 Task: Select separate in the untracked change.
Action: Mouse moved to (12, 656)
Screenshot: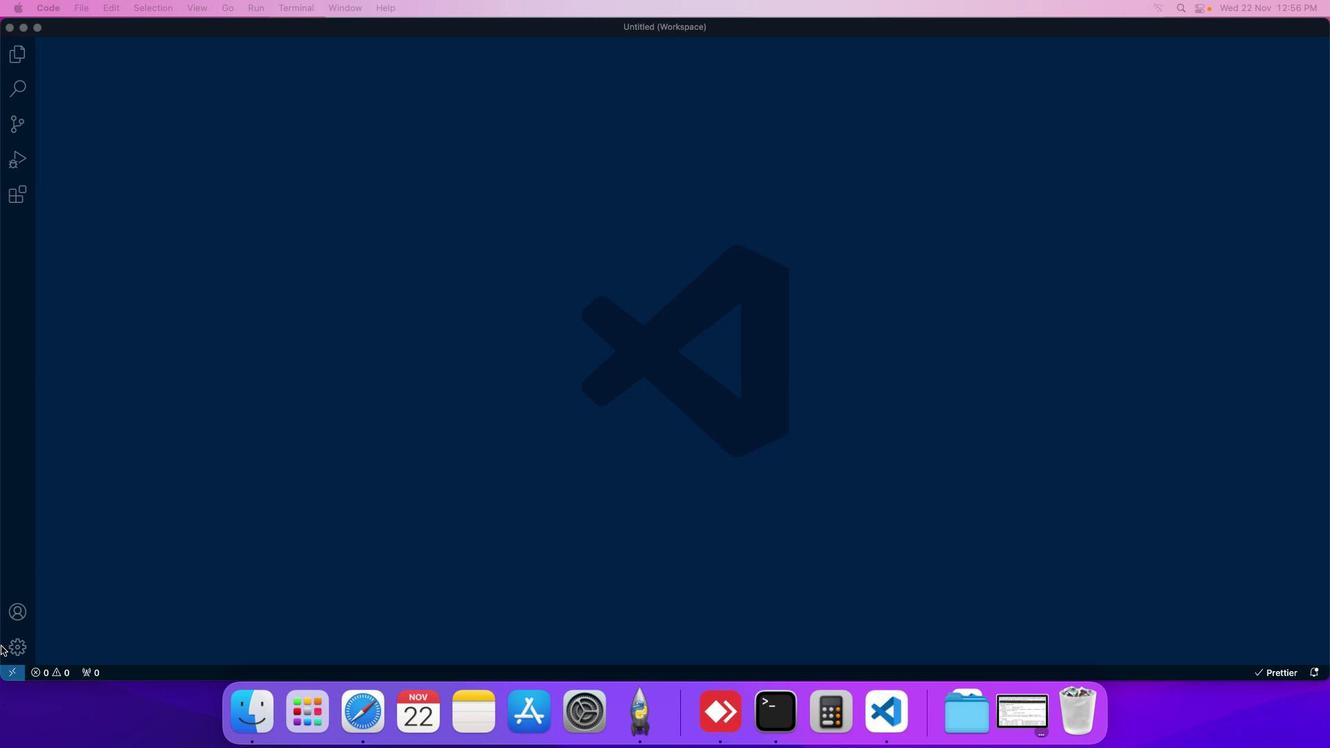 
Action: Mouse pressed left at (12, 656)
Screenshot: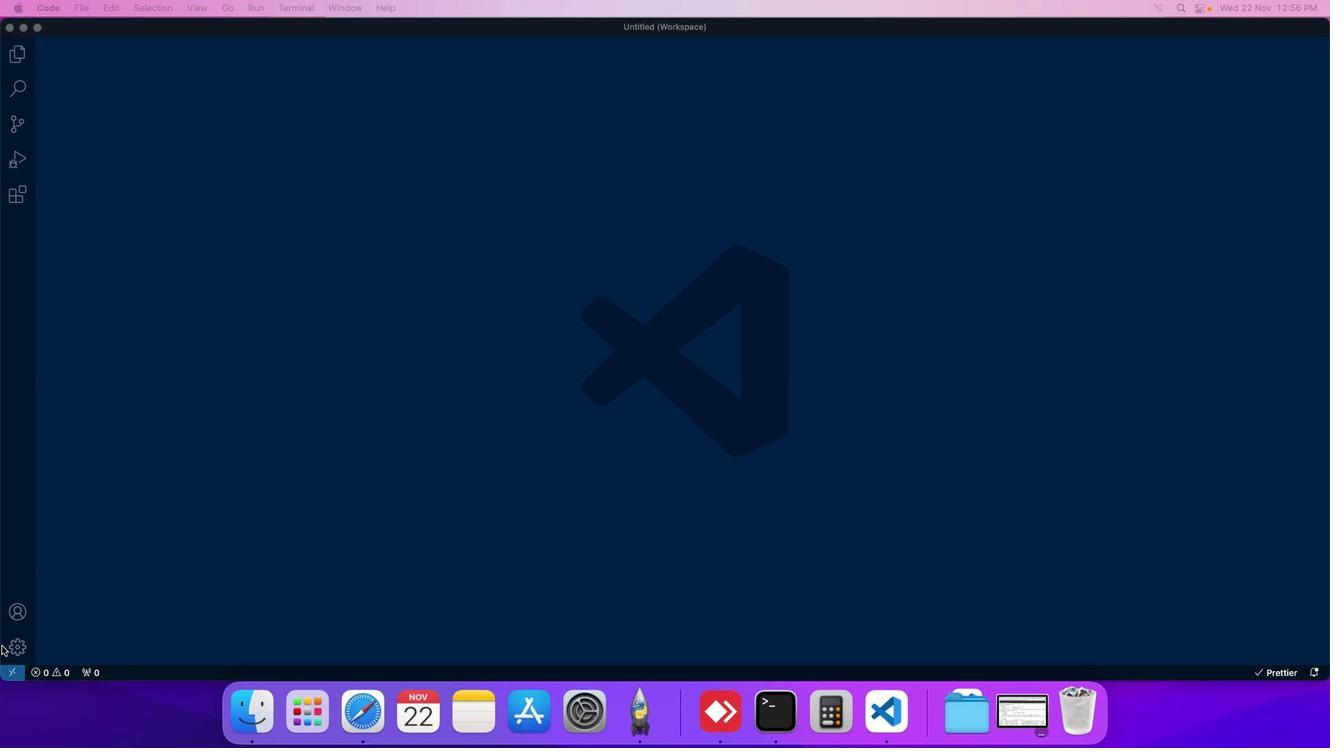 
Action: Mouse moved to (83, 558)
Screenshot: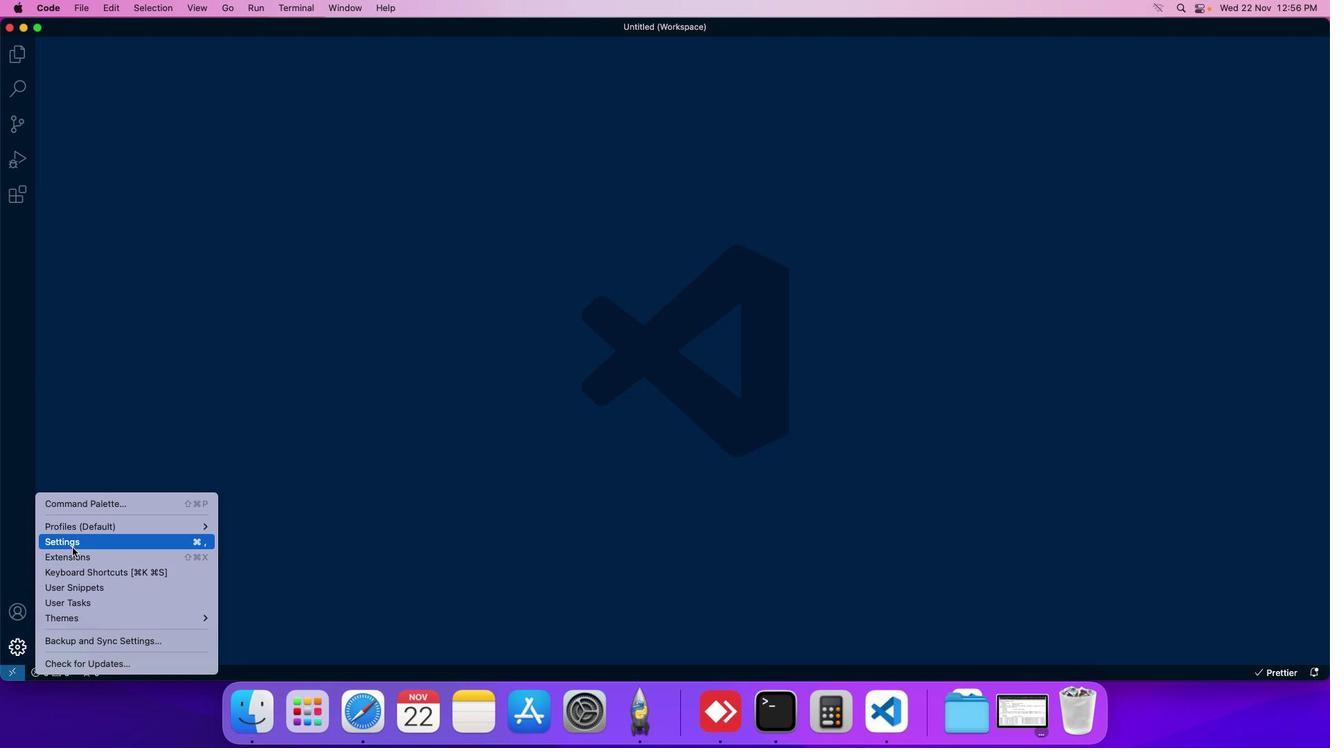 
Action: Mouse pressed left at (83, 558)
Screenshot: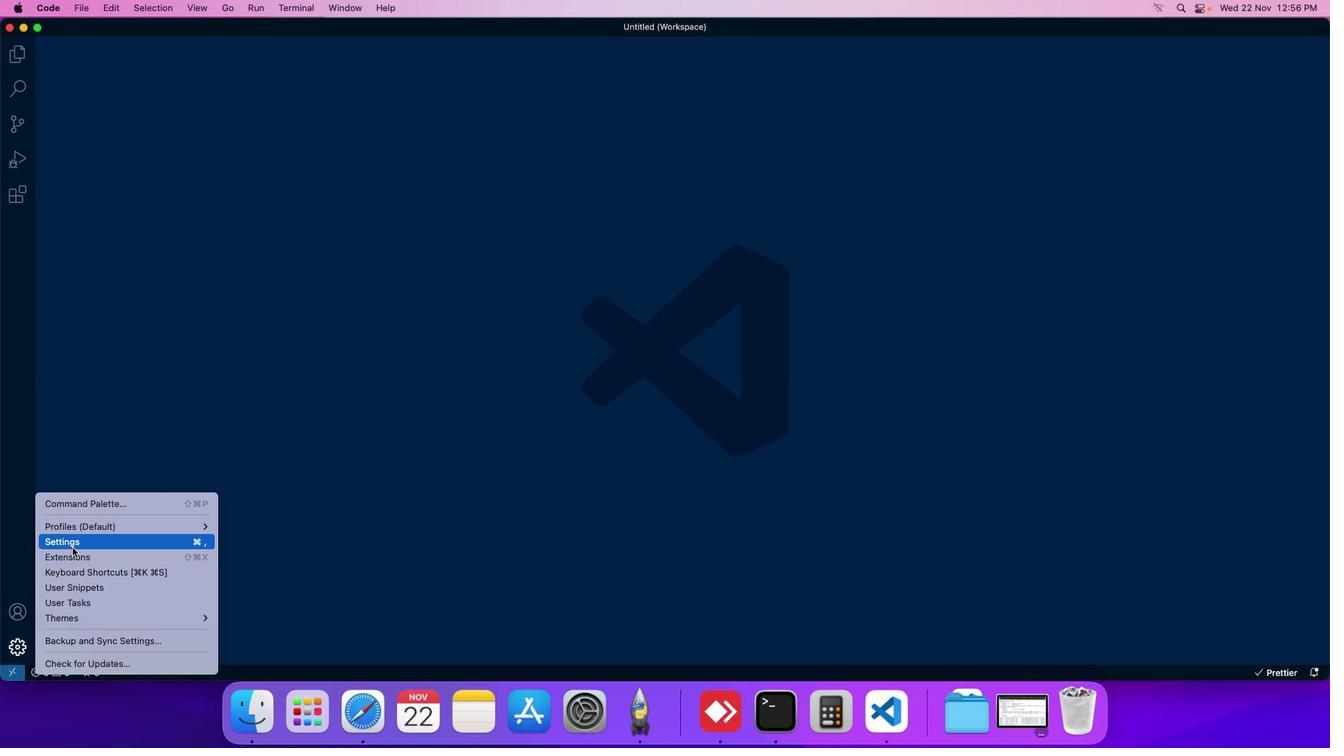 
Action: Mouse moved to (335, 126)
Screenshot: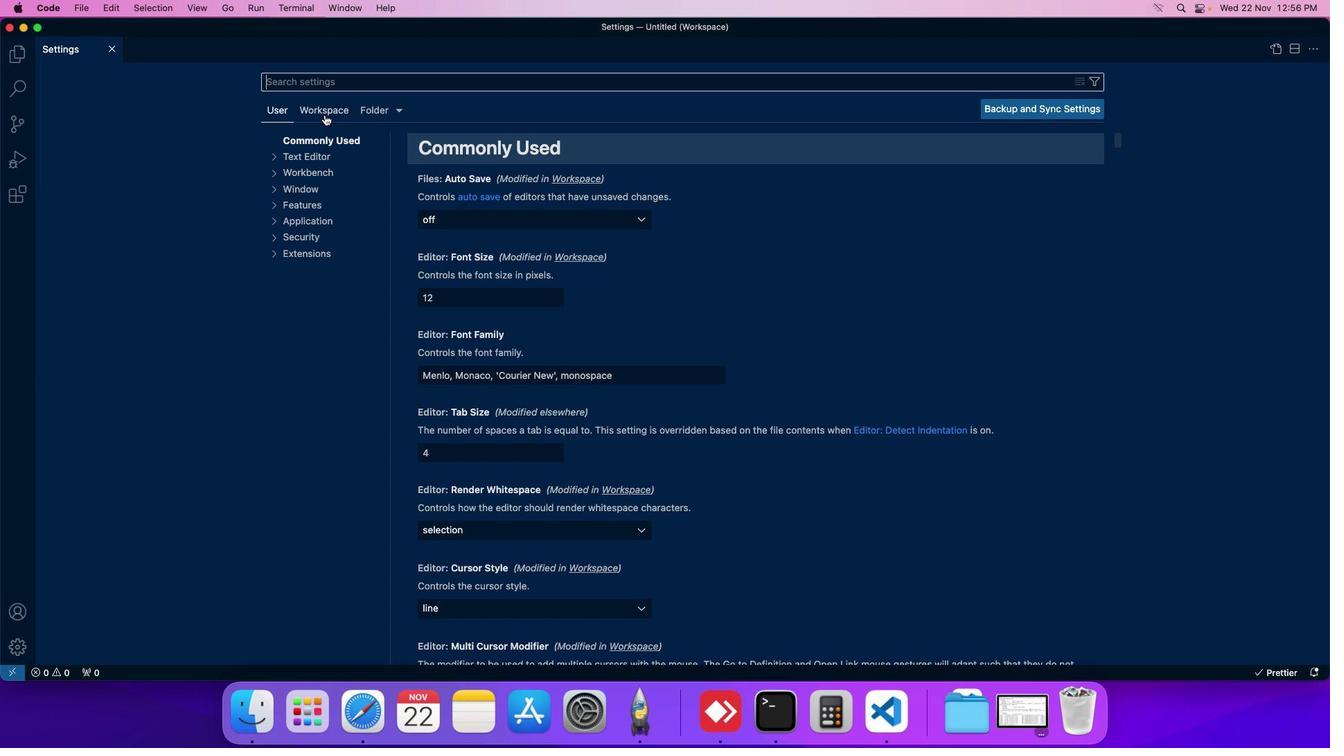 
Action: Mouse pressed left at (335, 126)
Screenshot: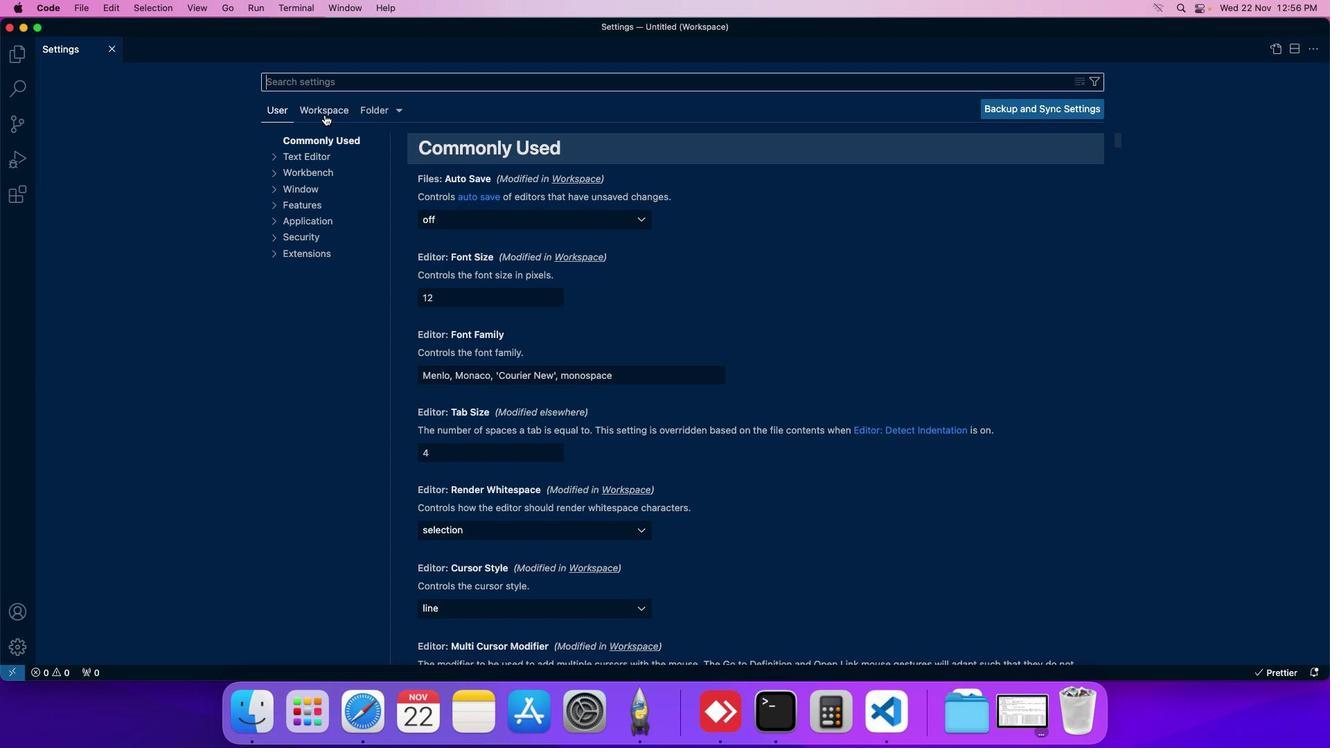 
Action: Mouse moved to (311, 245)
Screenshot: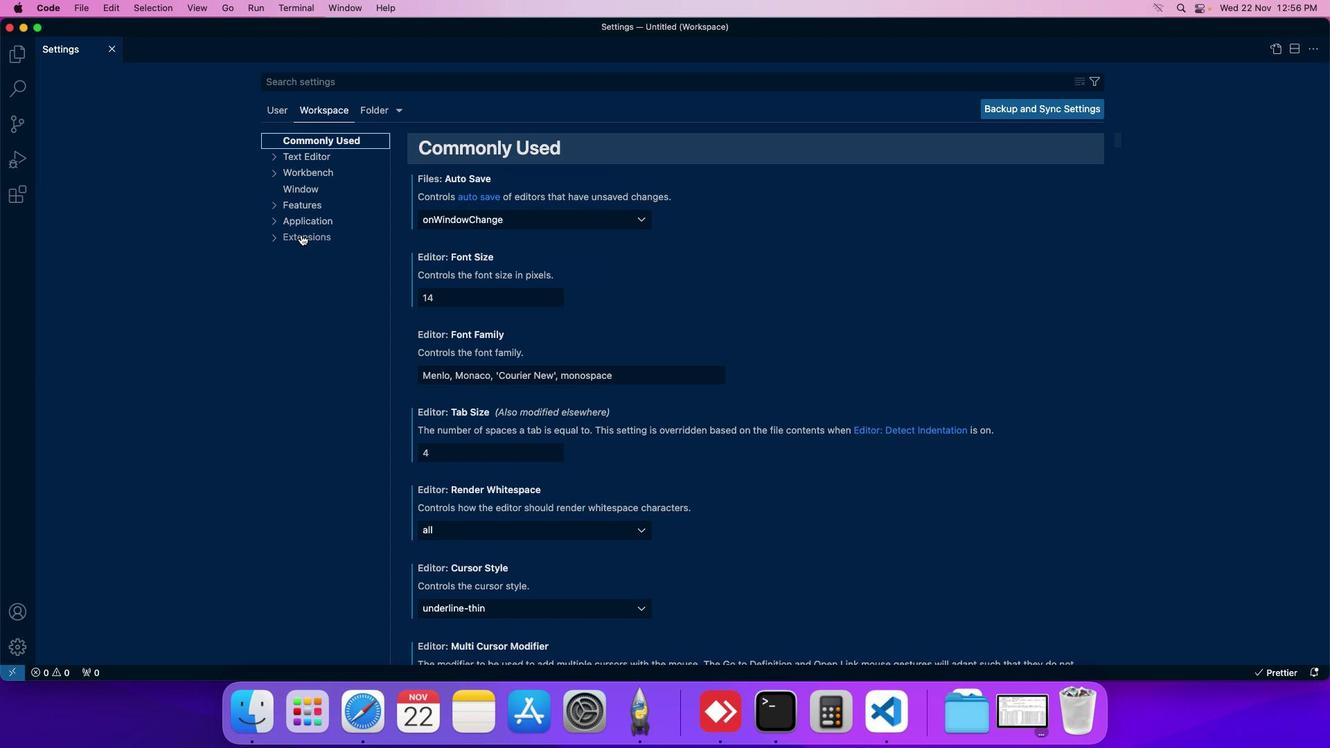 
Action: Mouse pressed left at (311, 245)
Screenshot: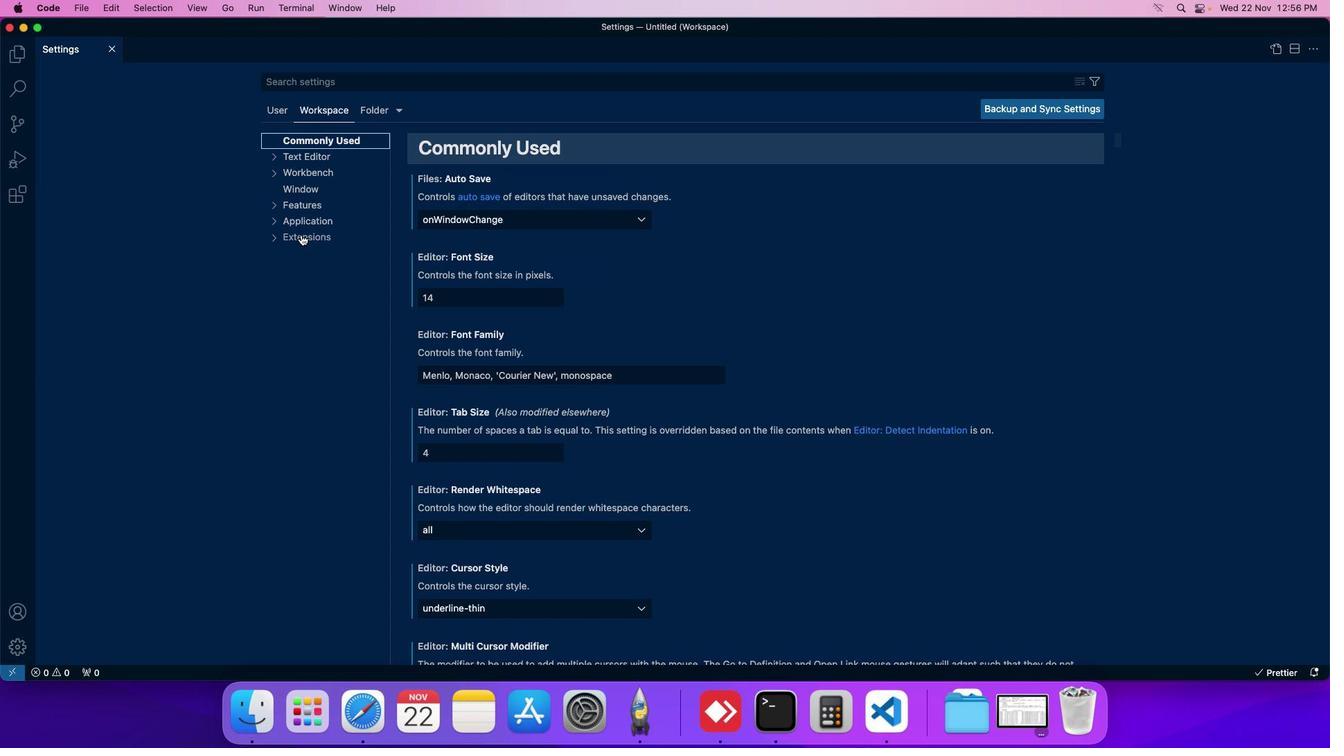 
Action: Mouse moved to (315, 355)
Screenshot: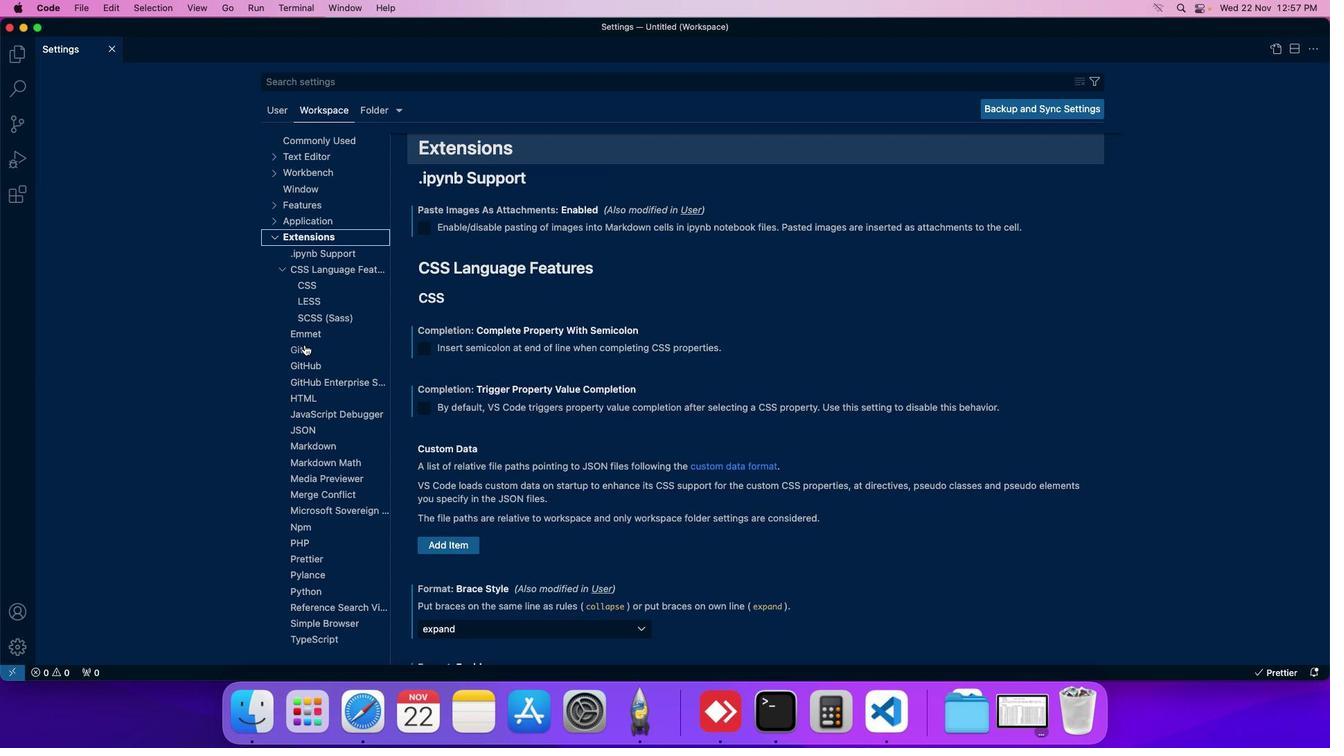 
Action: Mouse pressed left at (315, 355)
Screenshot: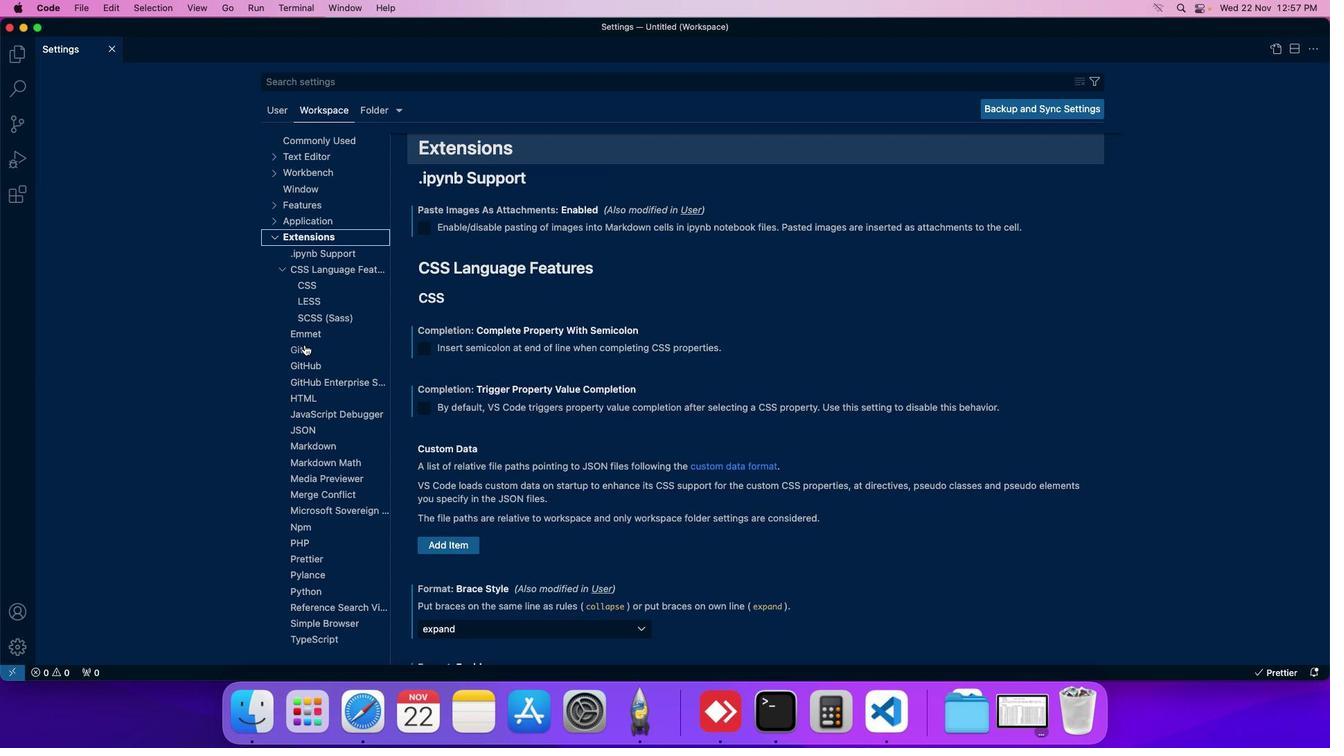 
Action: Mouse moved to (488, 432)
Screenshot: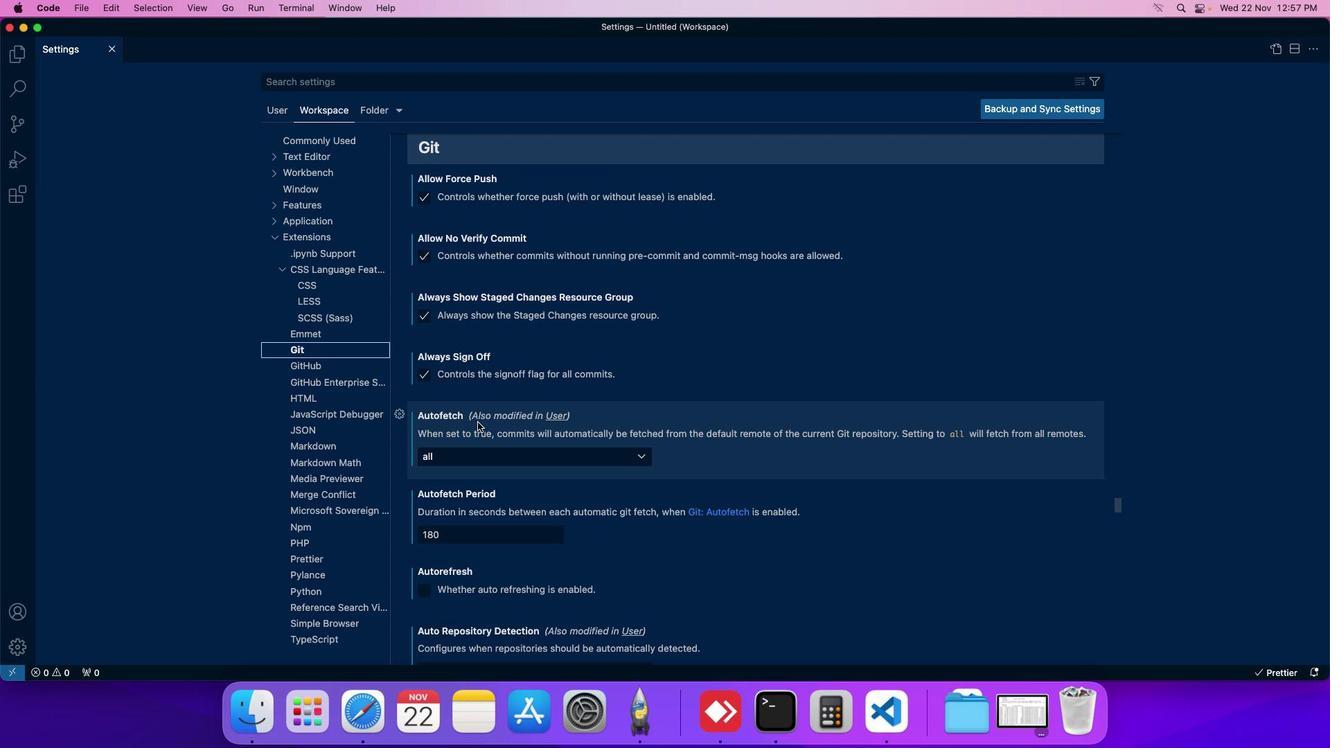 
Action: Mouse scrolled (488, 432) with delta (11, 10)
Screenshot: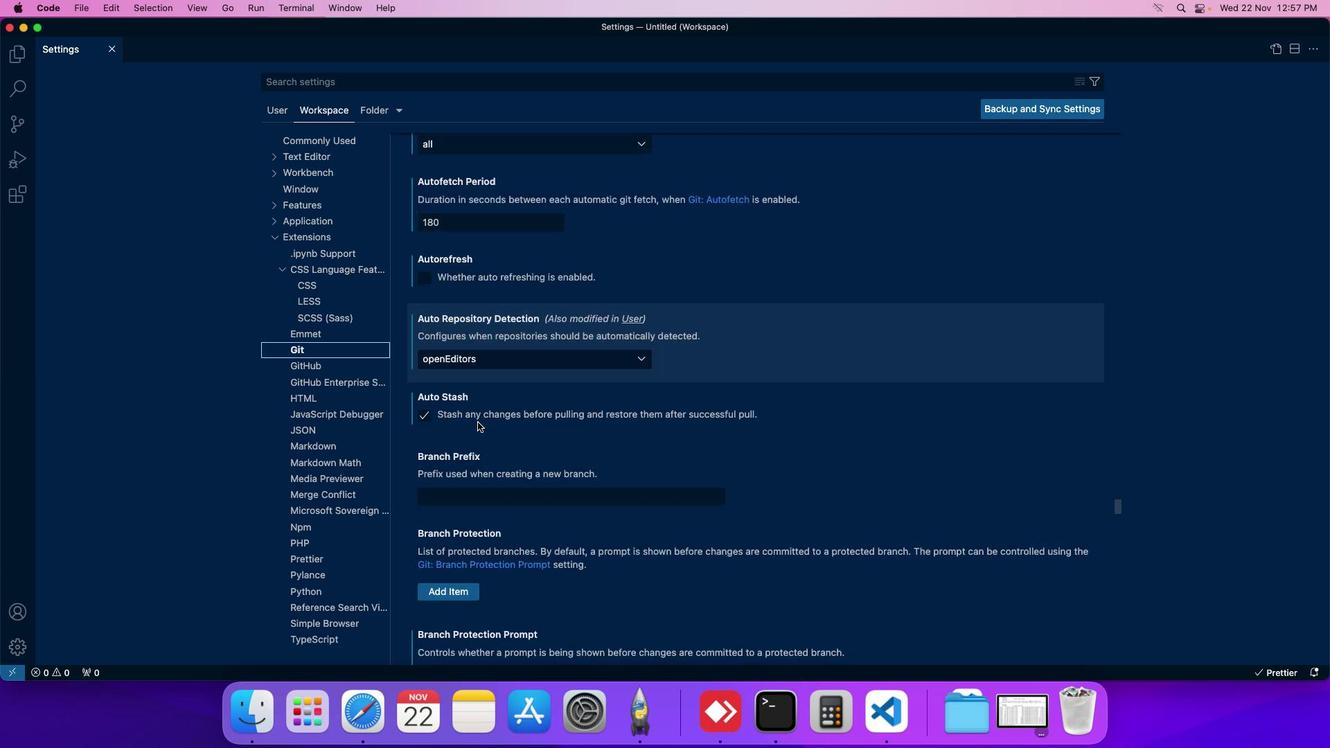 
Action: Mouse scrolled (488, 432) with delta (11, 10)
Screenshot: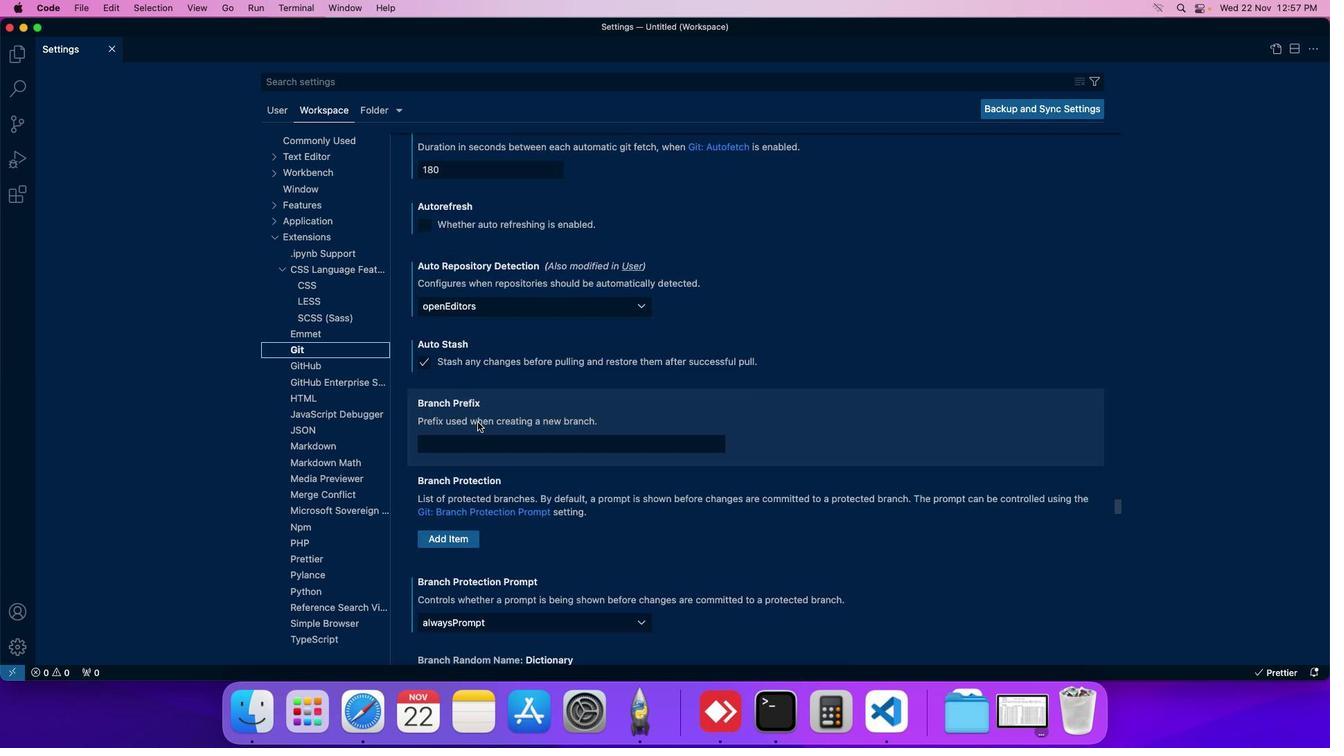 
Action: Mouse scrolled (488, 432) with delta (11, 10)
Screenshot: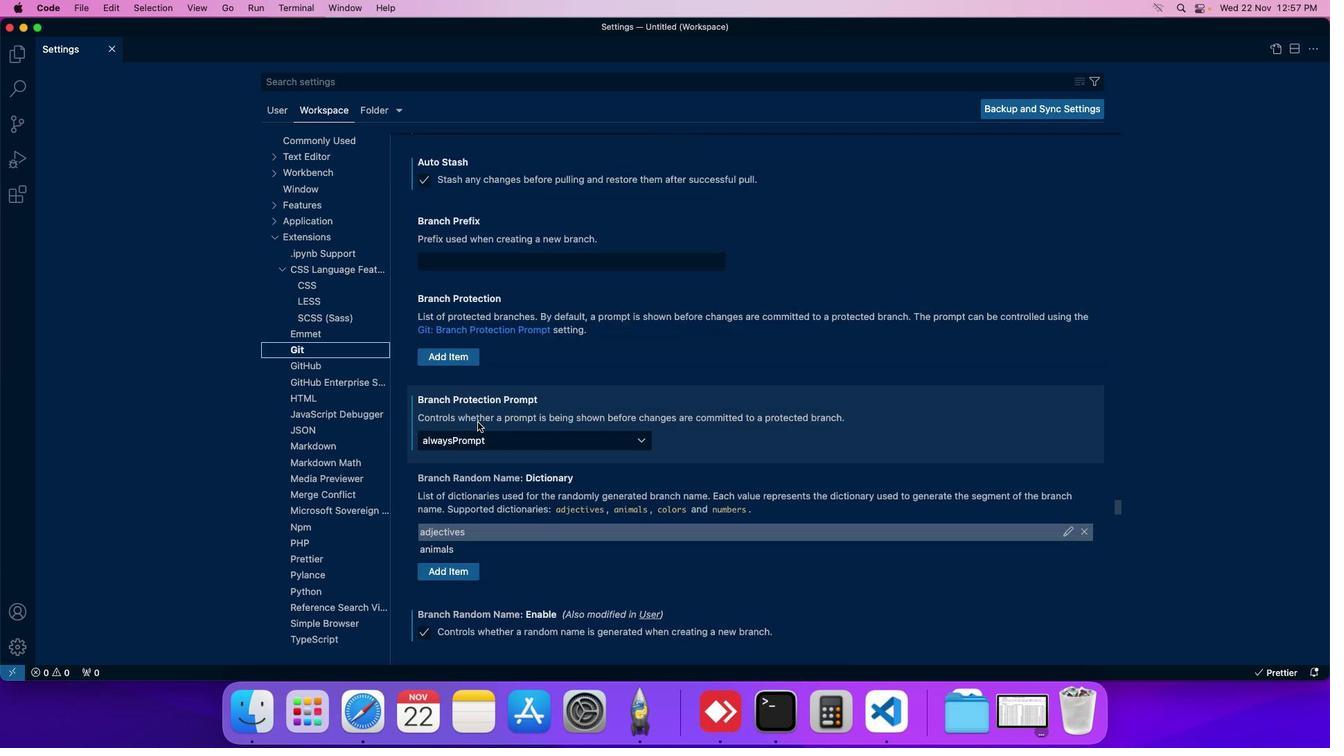 
Action: Mouse scrolled (488, 432) with delta (11, 10)
Screenshot: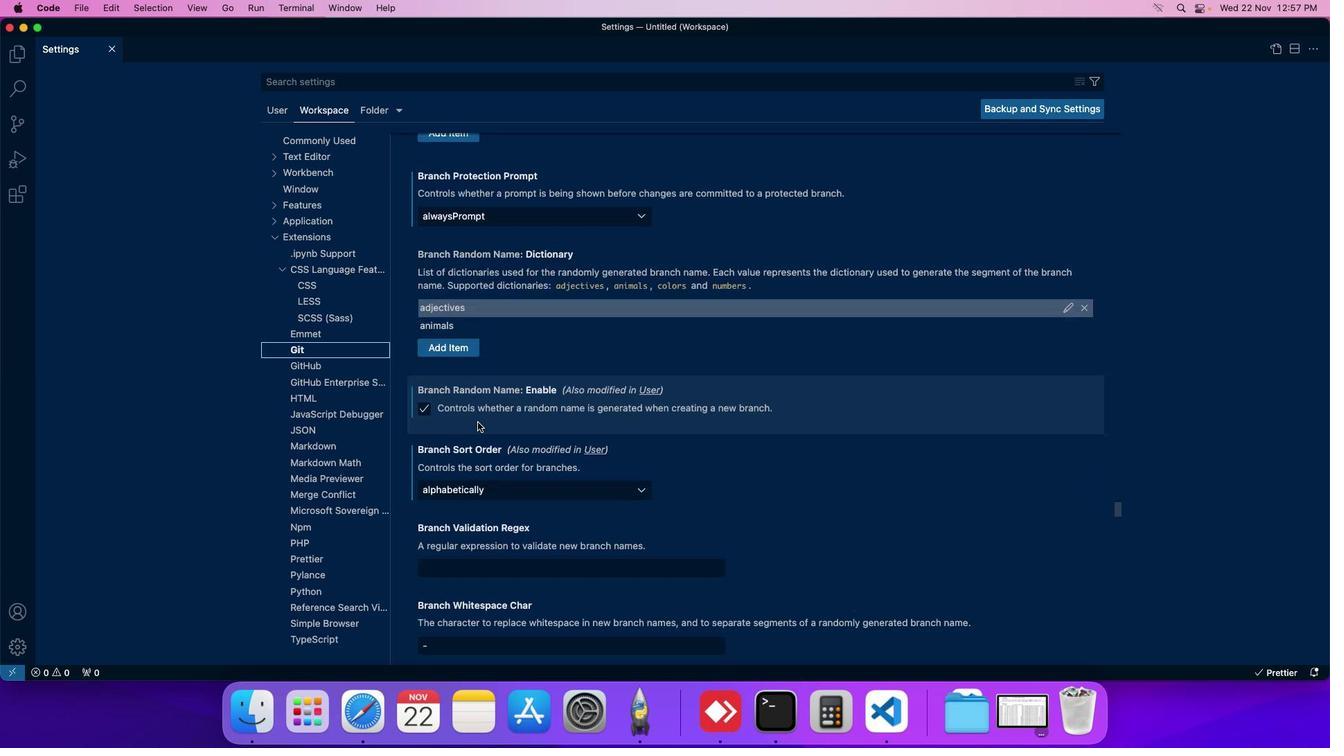 
Action: Mouse scrolled (488, 432) with delta (11, 10)
Screenshot: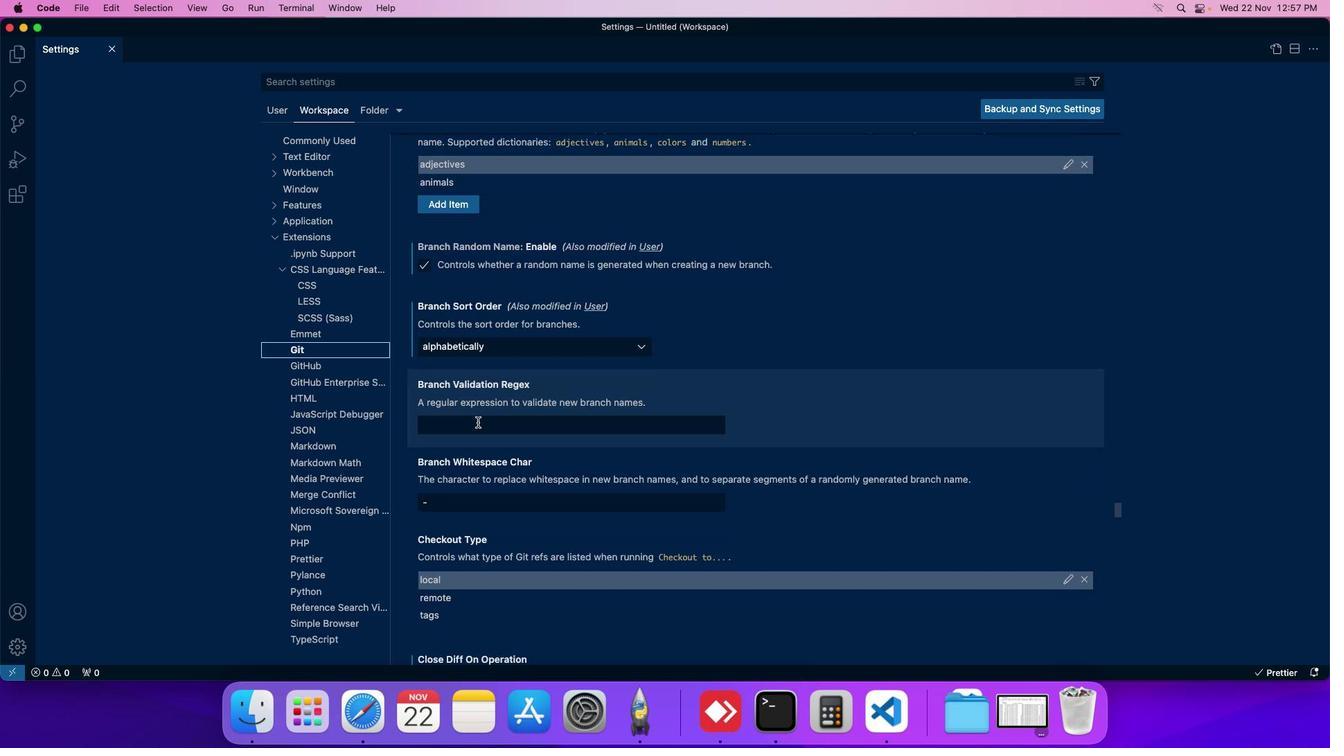 
Action: Mouse scrolled (488, 432) with delta (11, 10)
Screenshot: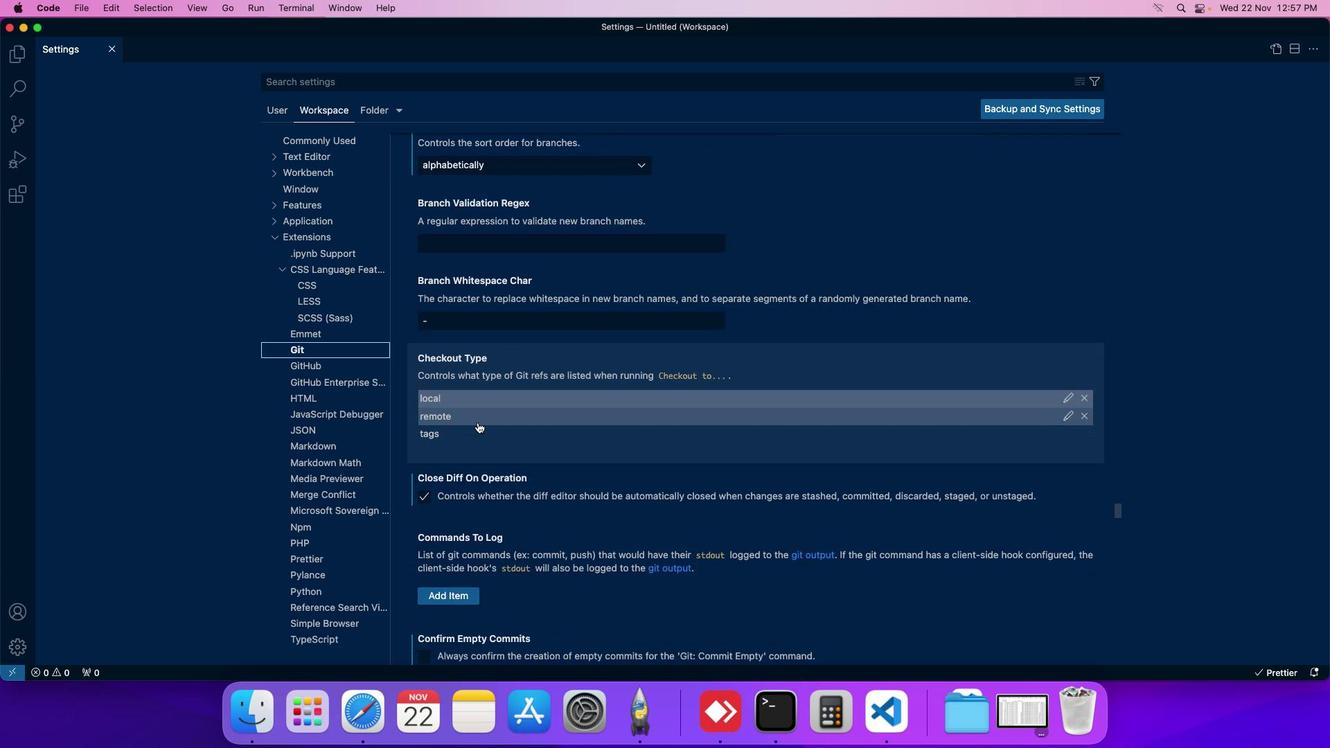 
Action: Mouse scrolled (488, 432) with delta (11, 10)
Screenshot: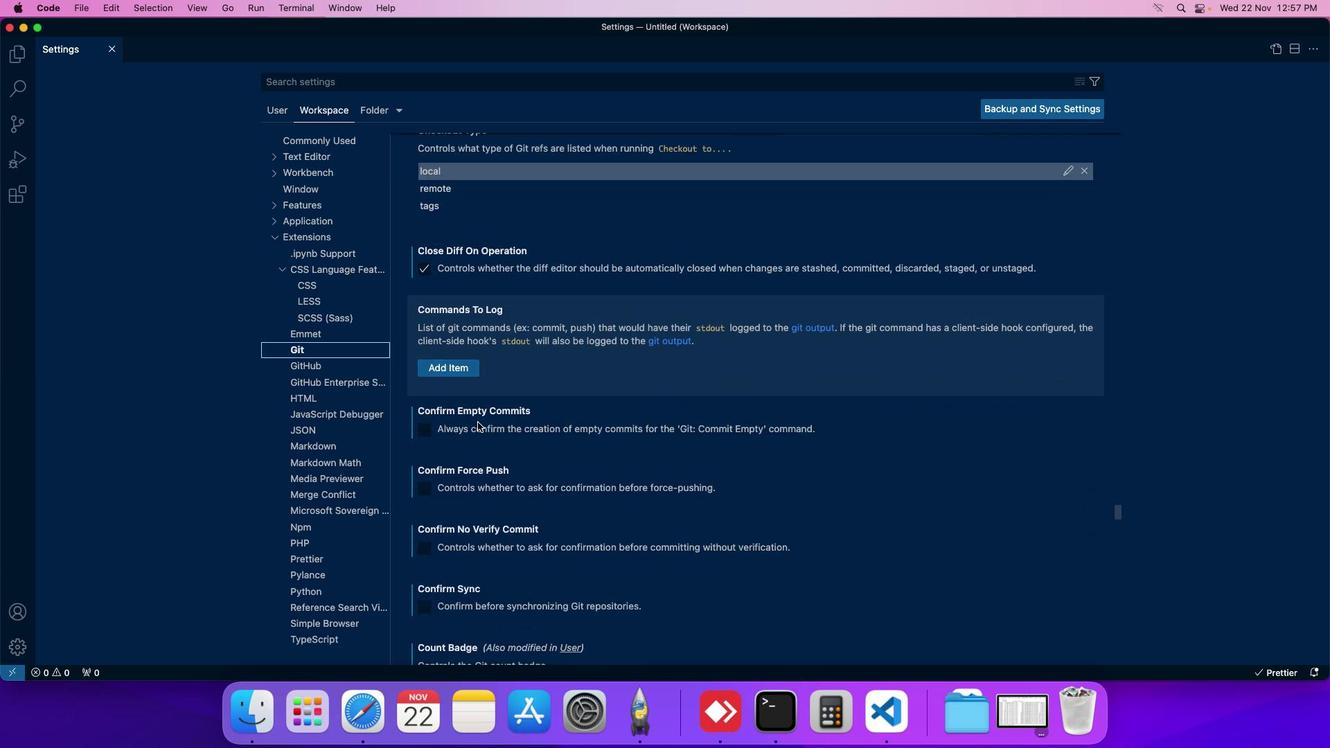 
Action: Mouse scrolled (488, 432) with delta (11, 10)
Screenshot: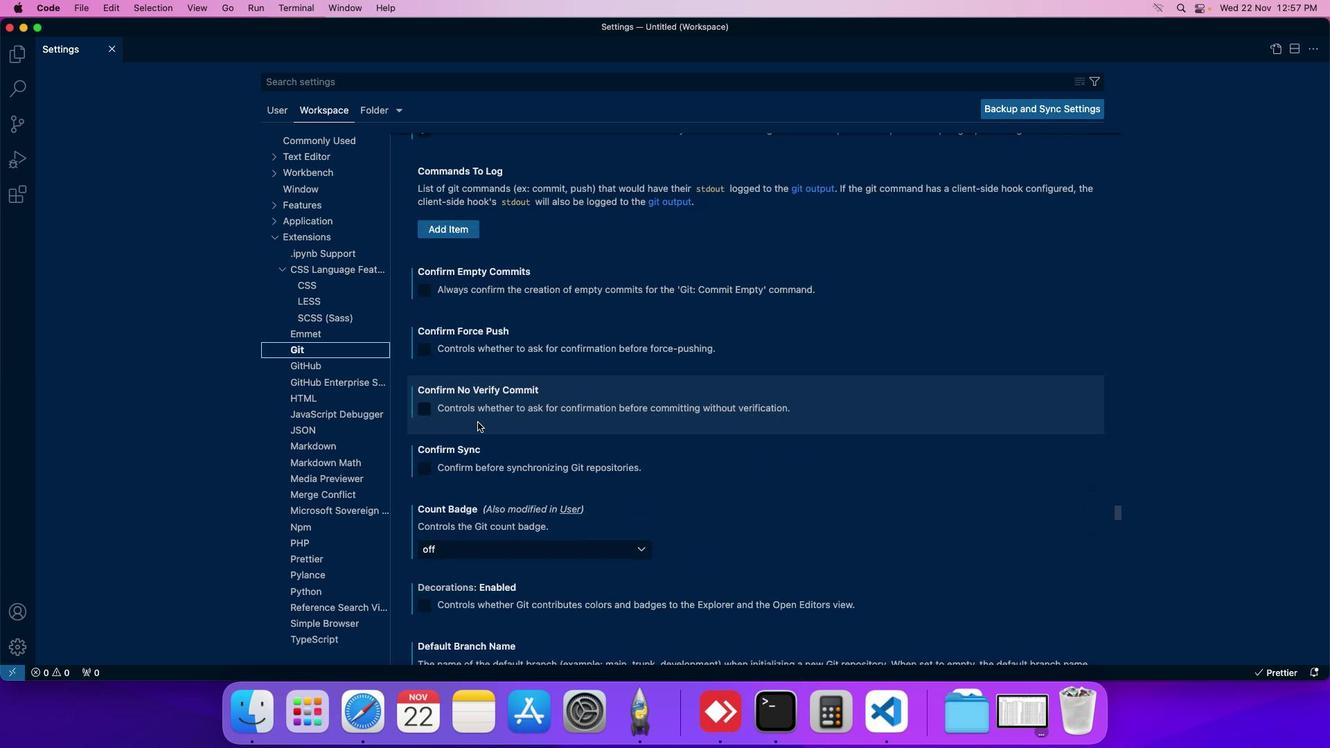 
Action: Mouse scrolled (488, 432) with delta (11, 10)
Screenshot: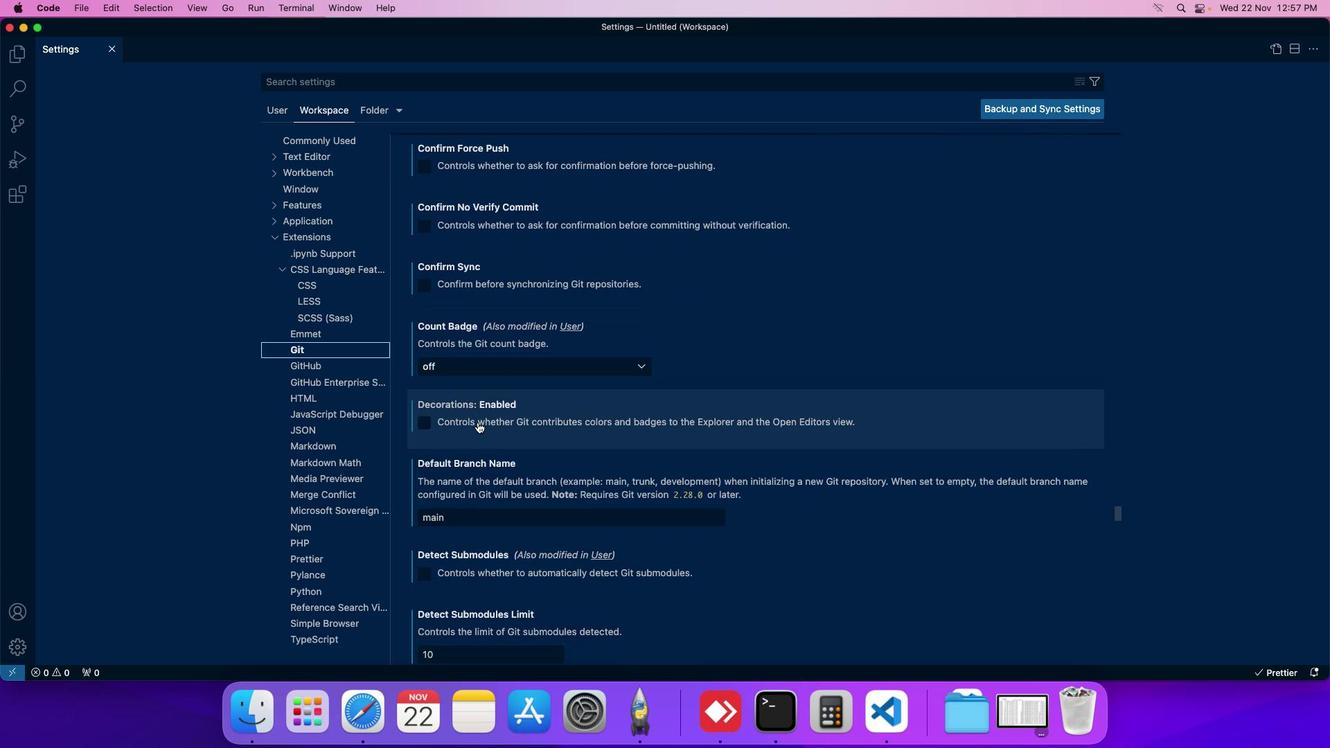 
Action: Mouse moved to (489, 432)
Screenshot: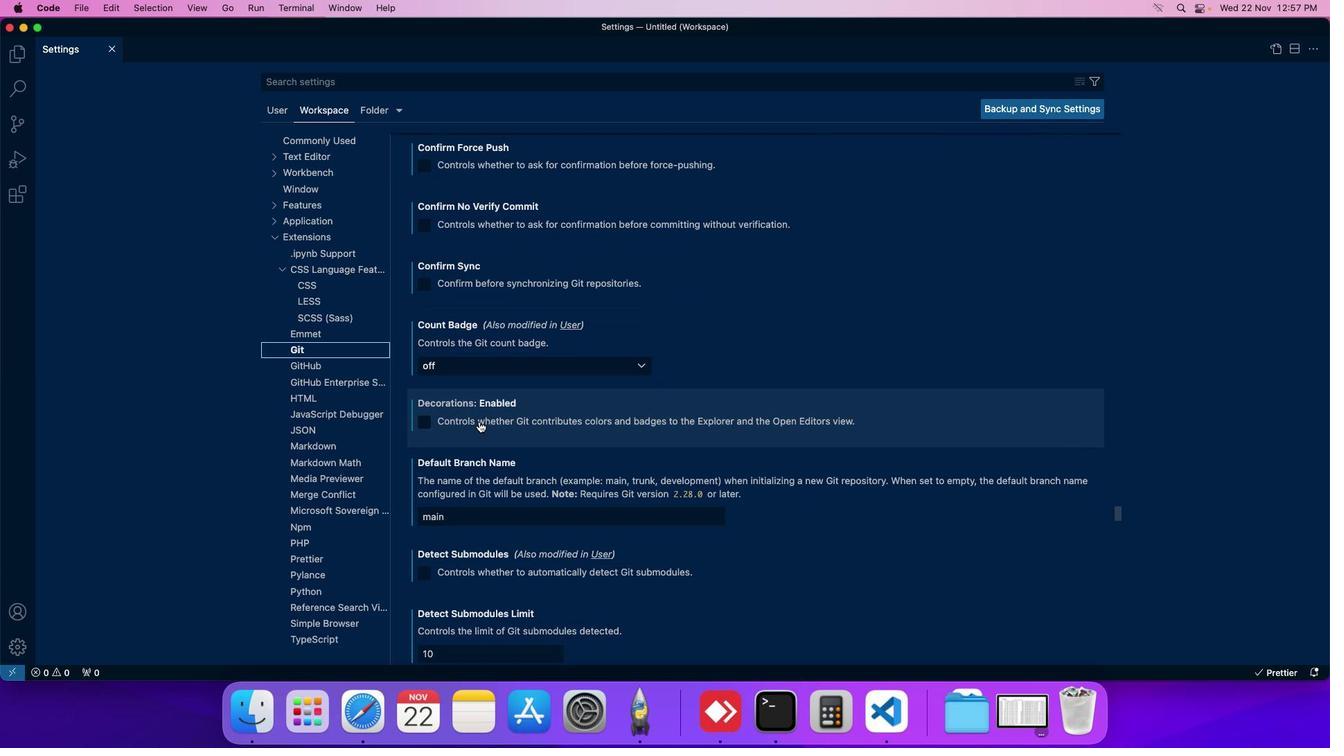 
Action: Mouse scrolled (489, 432) with delta (11, 10)
Screenshot: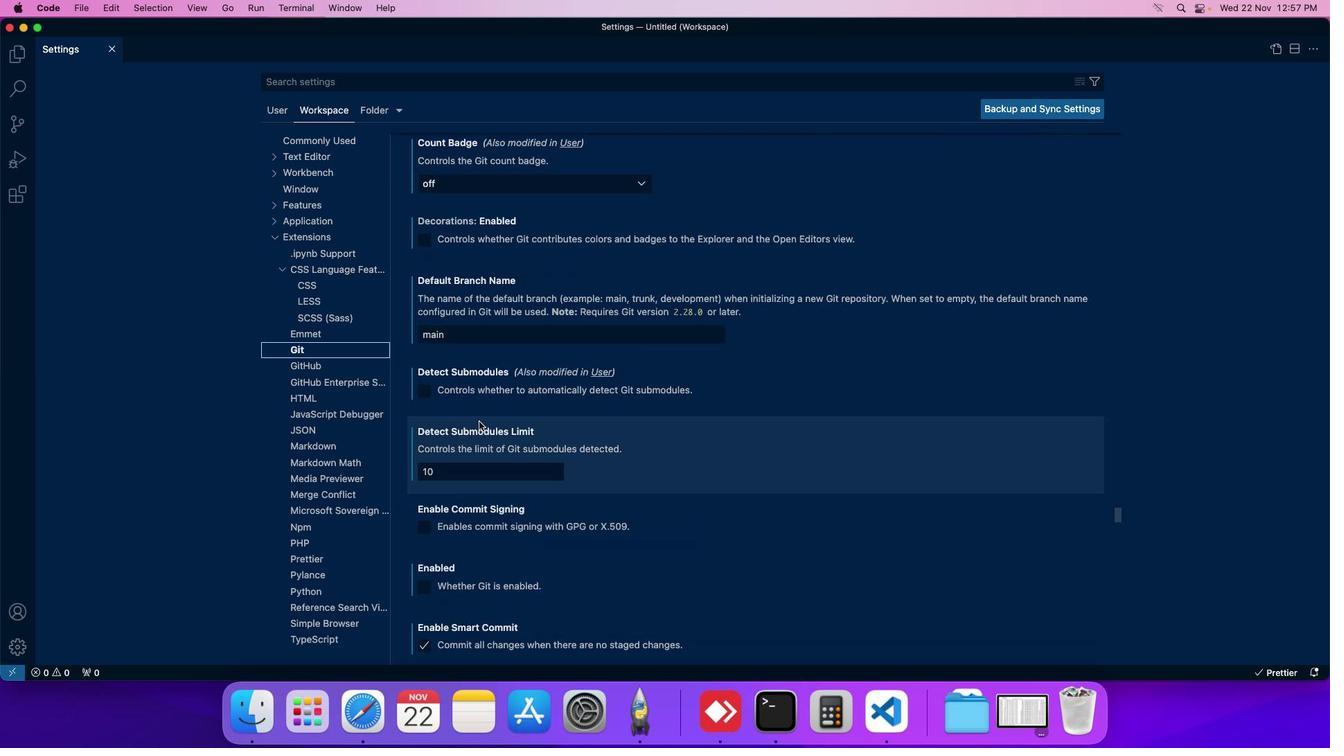 
Action: Mouse scrolled (489, 432) with delta (11, 10)
Screenshot: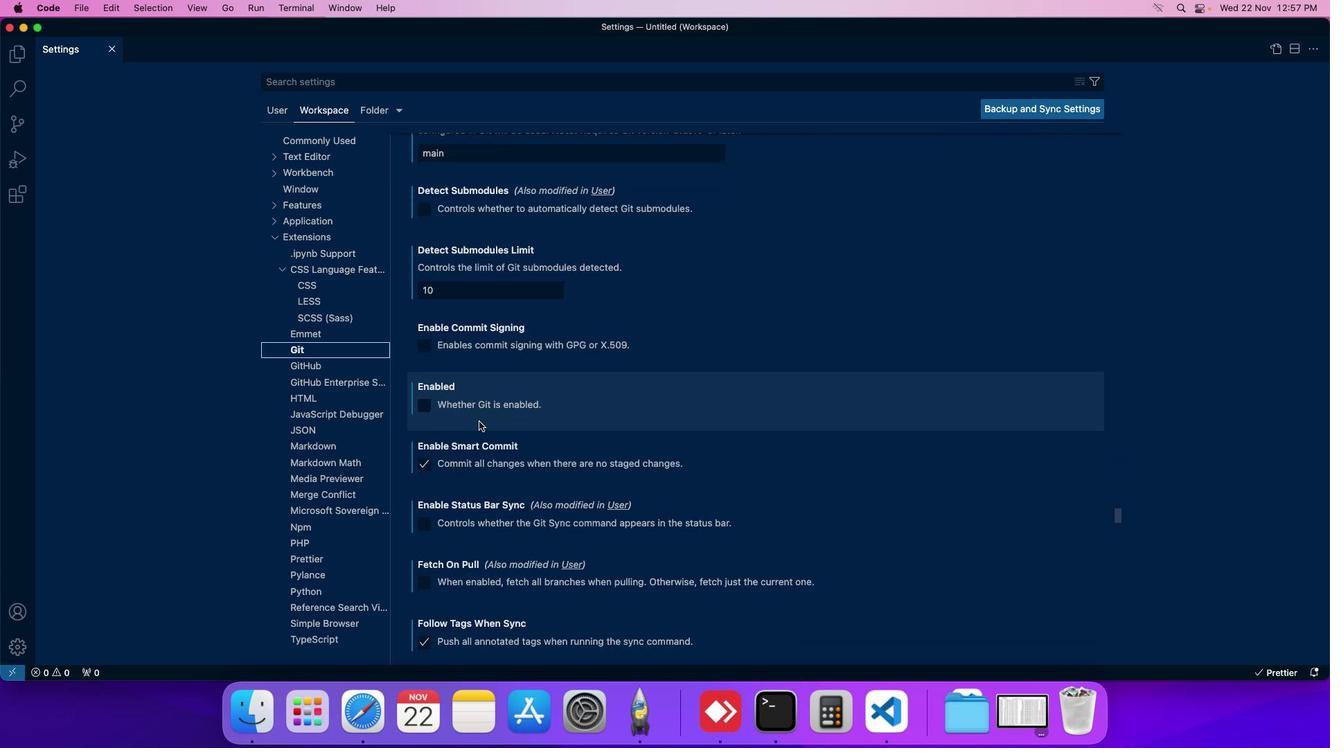 
Action: Mouse scrolled (489, 432) with delta (11, 10)
Screenshot: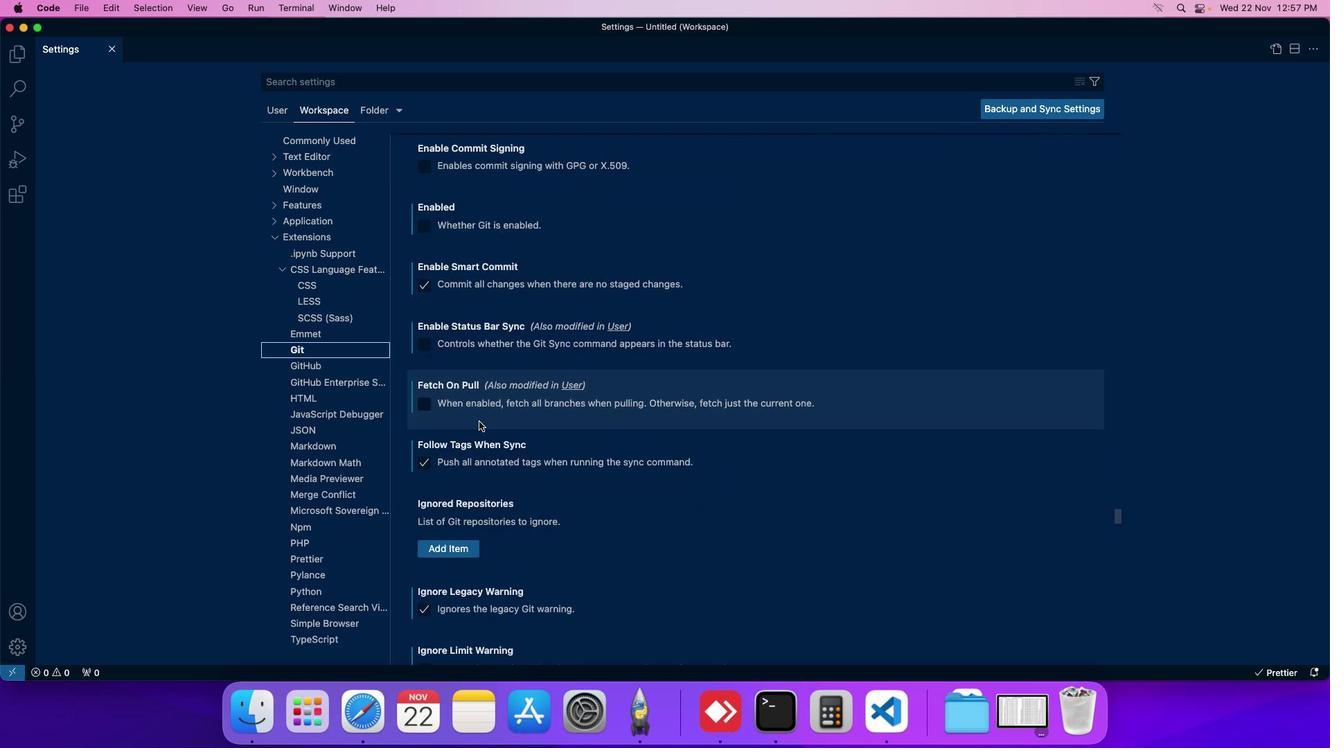 
Action: Mouse scrolled (489, 432) with delta (11, 10)
Screenshot: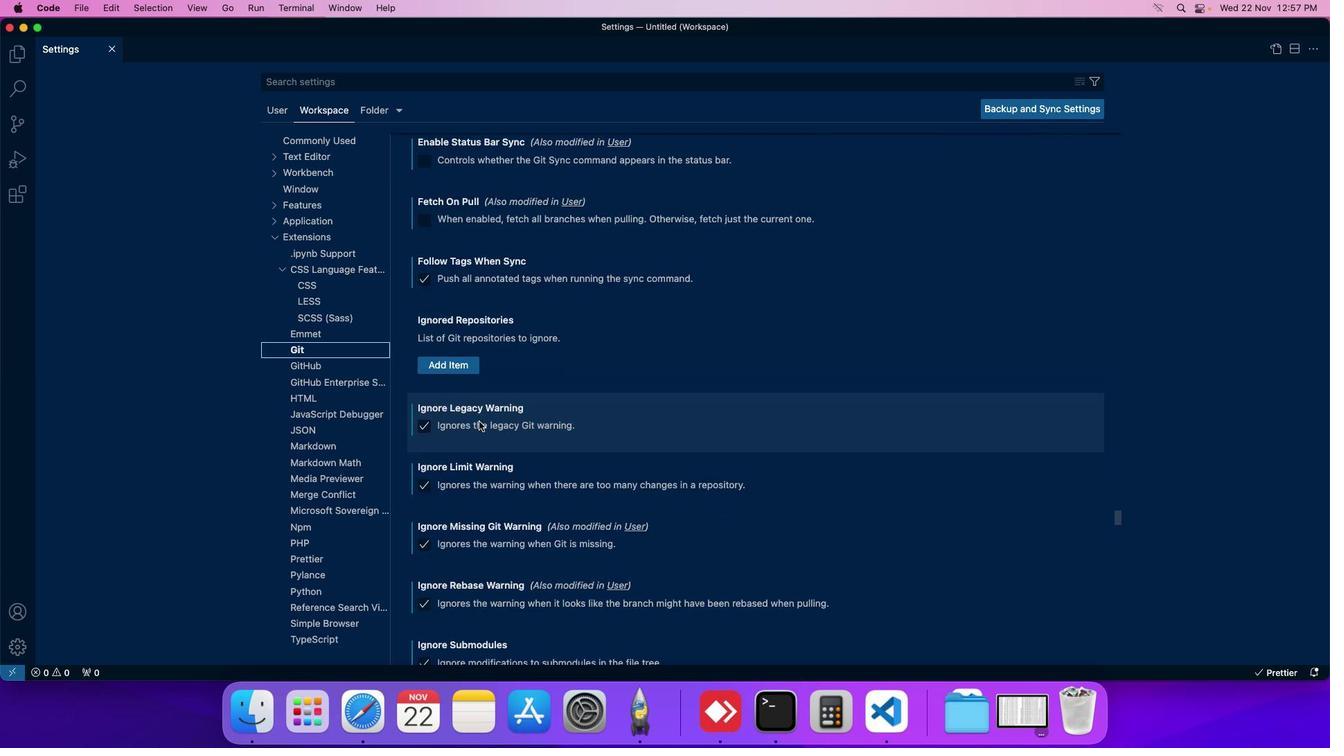 
Action: Mouse scrolled (489, 432) with delta (11, 10)
Screenshot: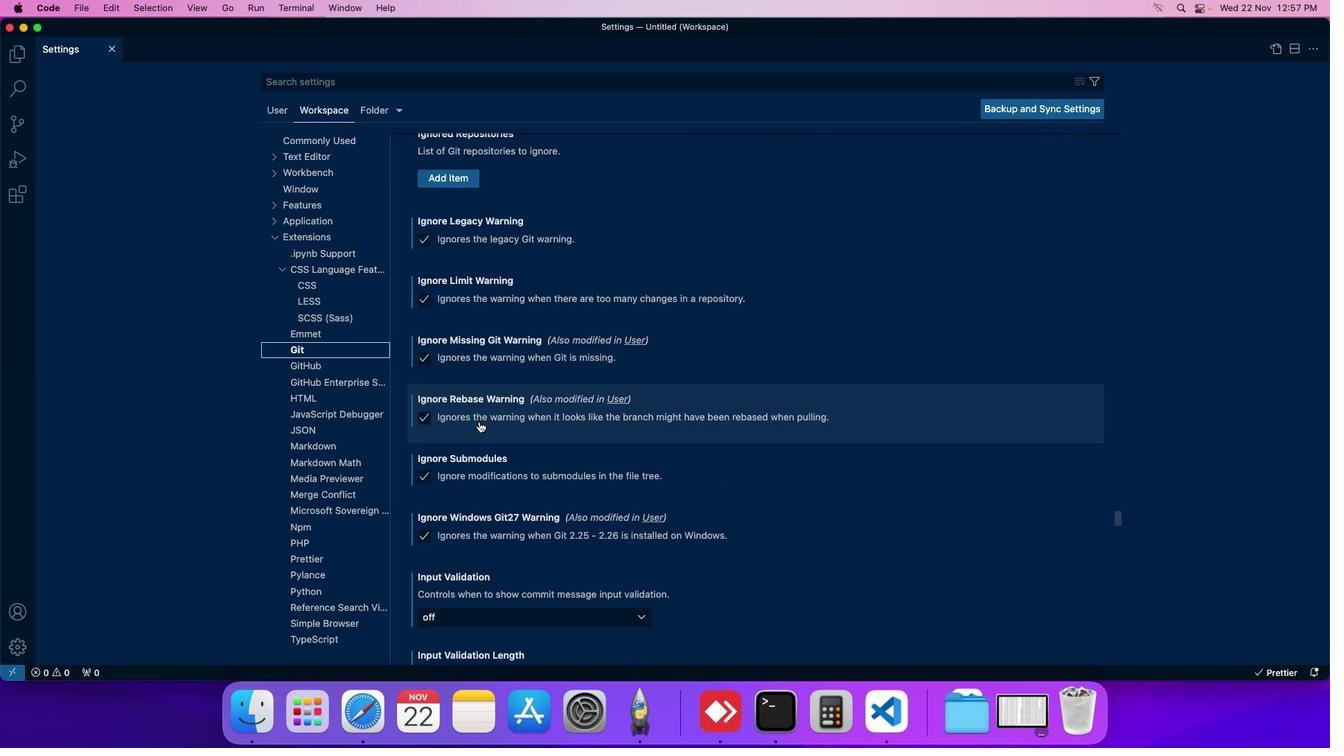 
Action: Mouse scrolled (489, 432) with delta (11, 10)
Screenshot: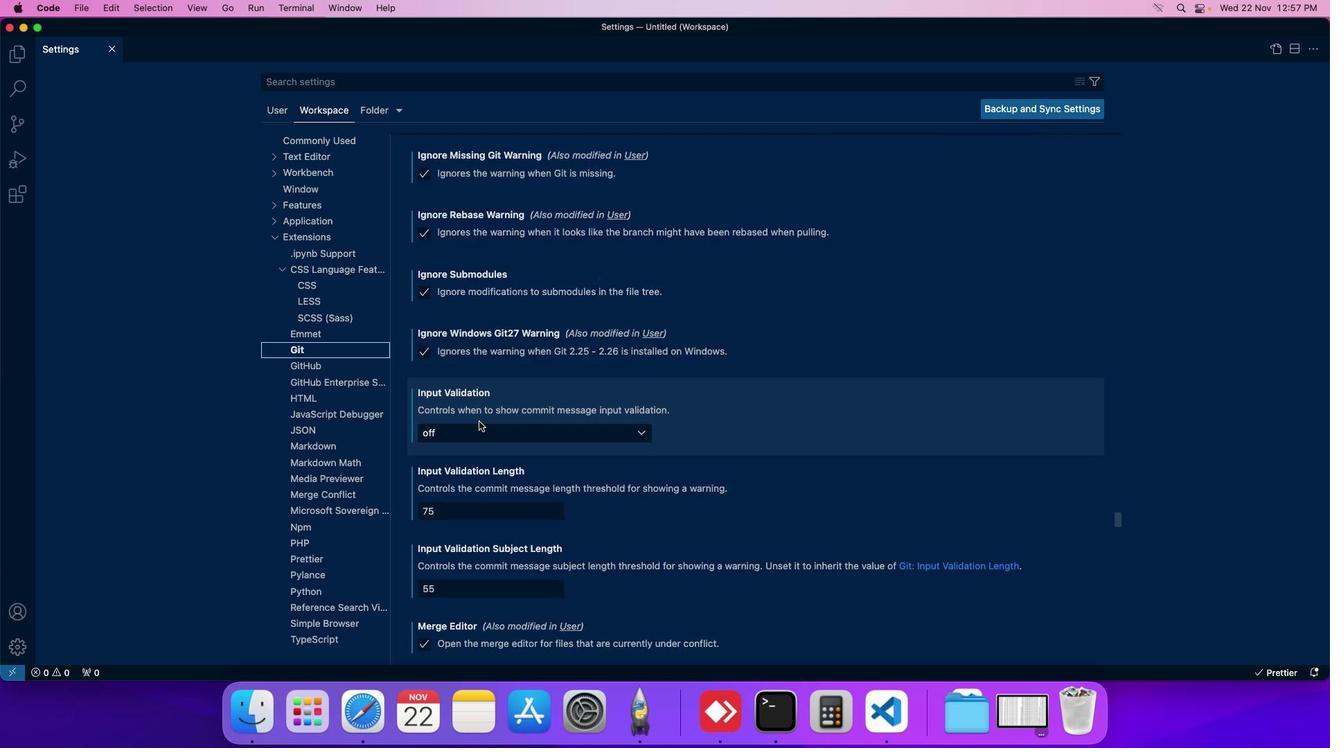 
Action: Mouse moved to (489, 432)
Screenshot: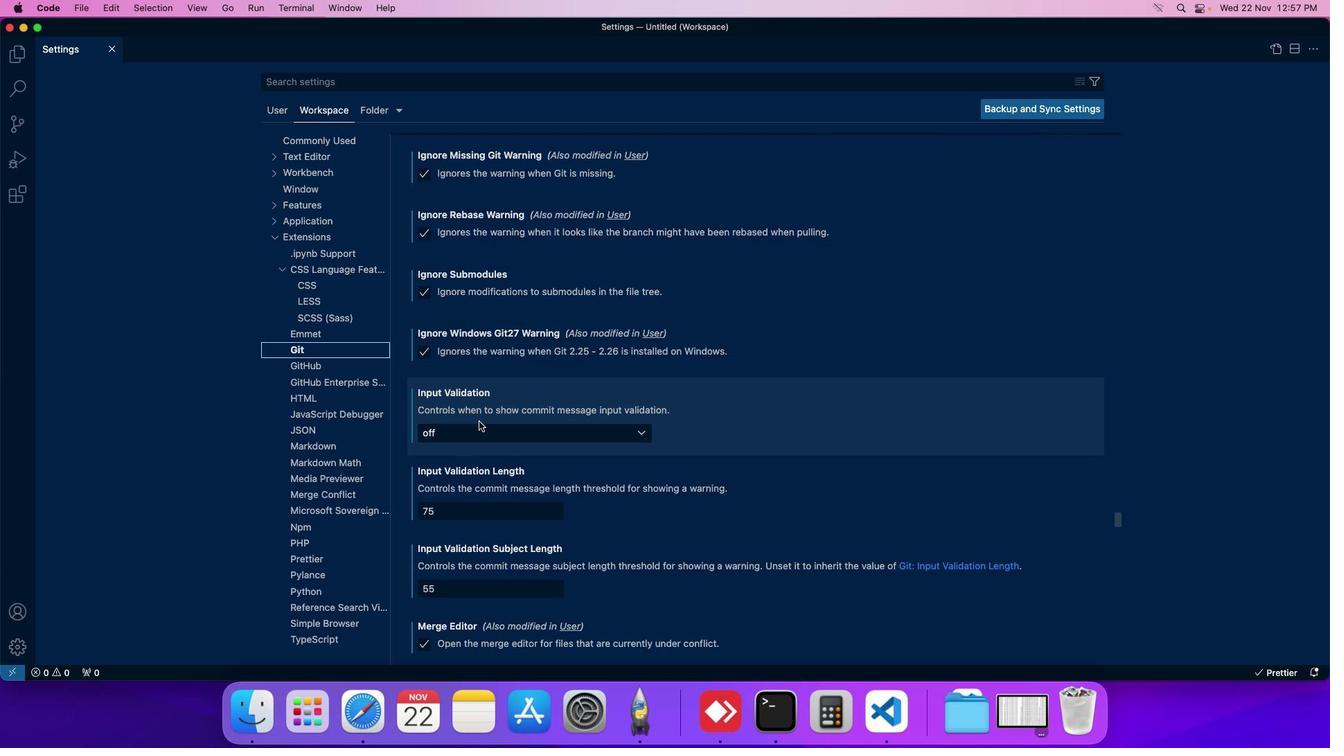 
Action: Mouse scrolled (489, 432) with delta (11, 10)
Screenshot: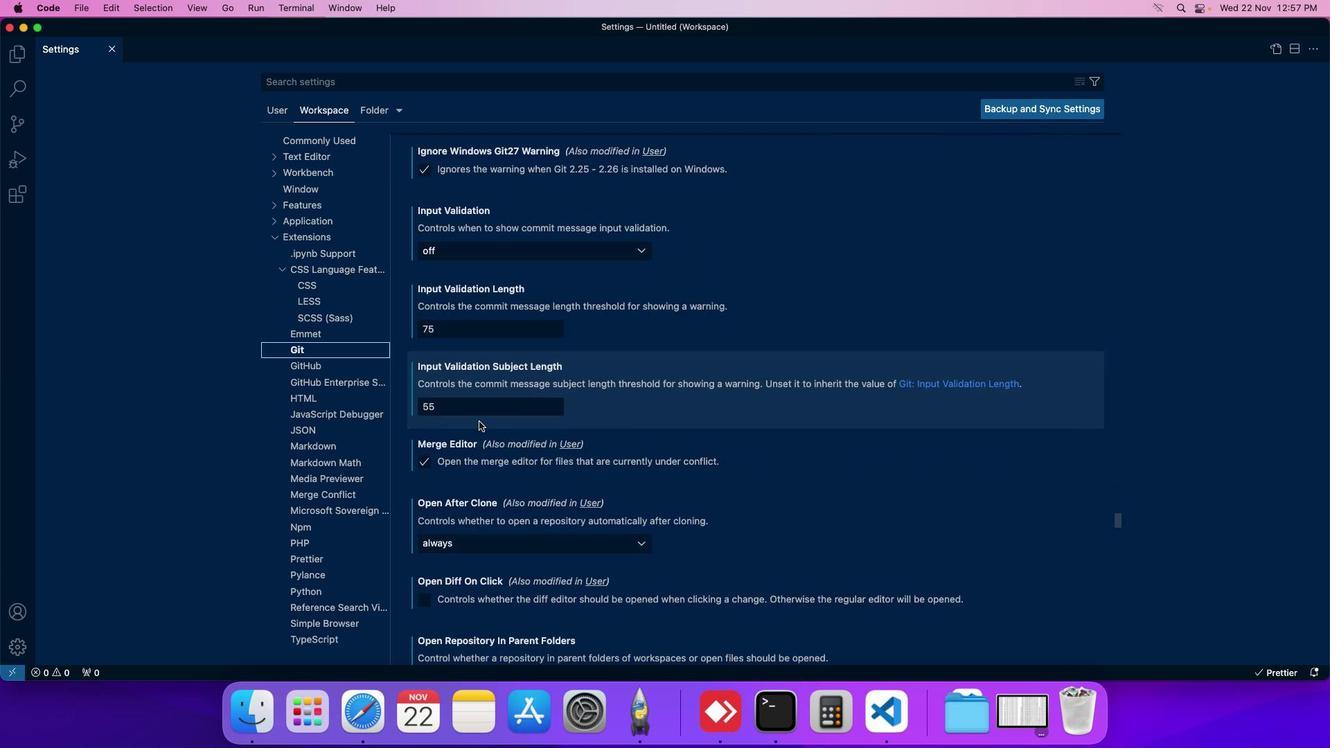 
Action: Mouse scrolled (489, 432) with delta (11, 10)
Screenshot: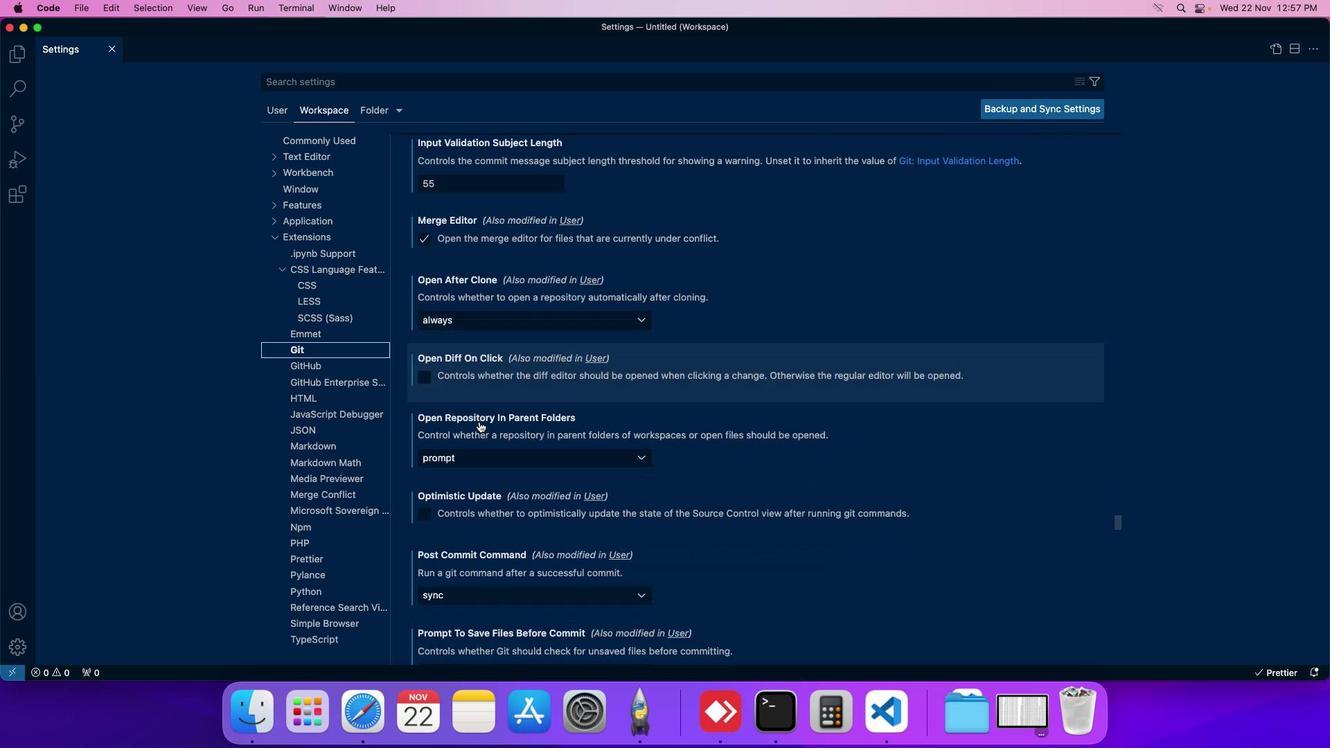 
Action: Mouse scrolled (489, 432) with delta (11, 10)
Screenshot: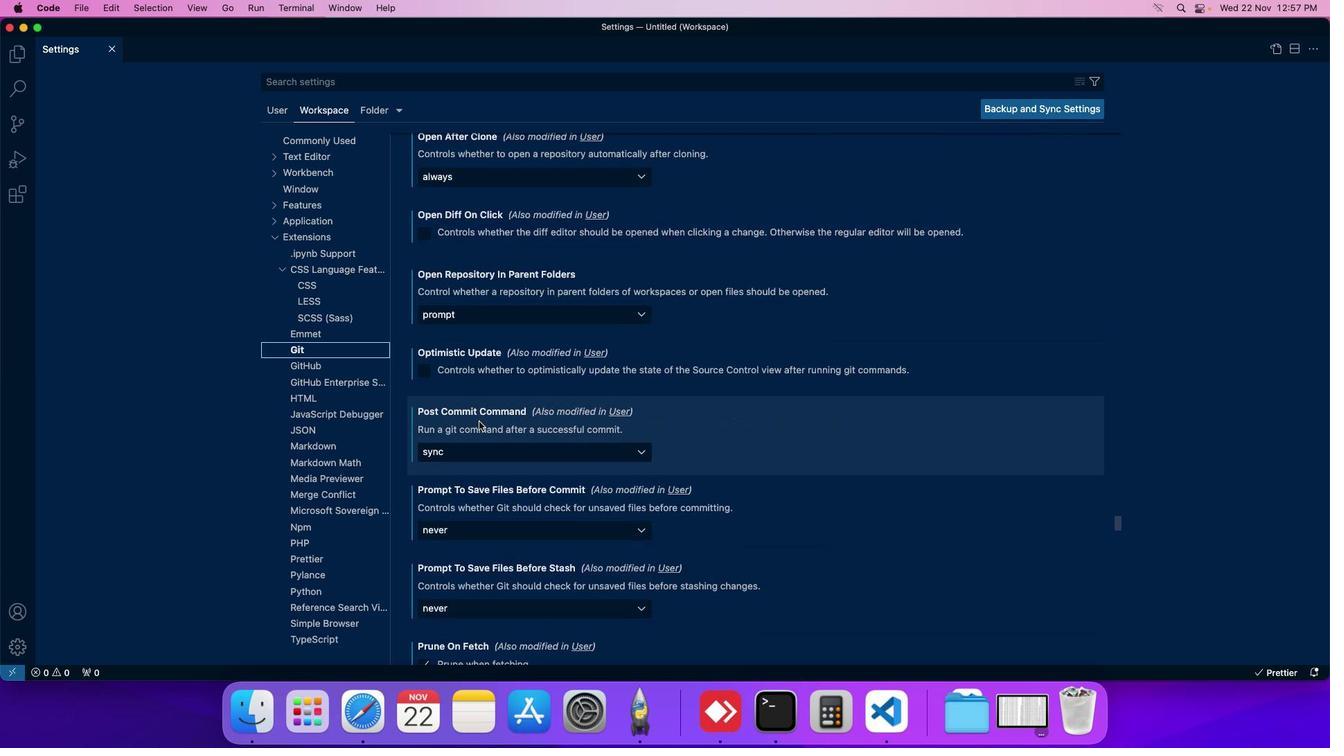 
Action: Mouse scrolled (489, 432) with delta (11, 10)
Screenshot: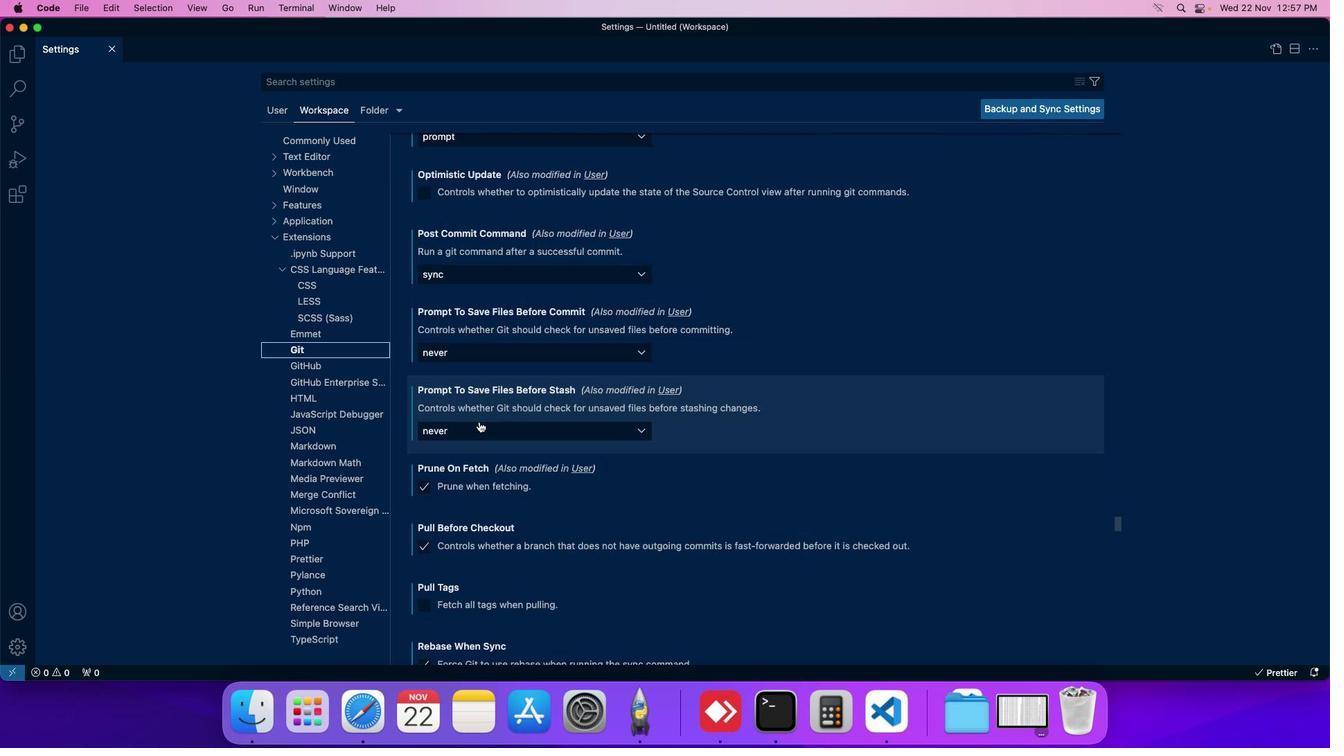 
Action: Mouse scrolled (489, 432) with delta (11, 10)
Screenshot: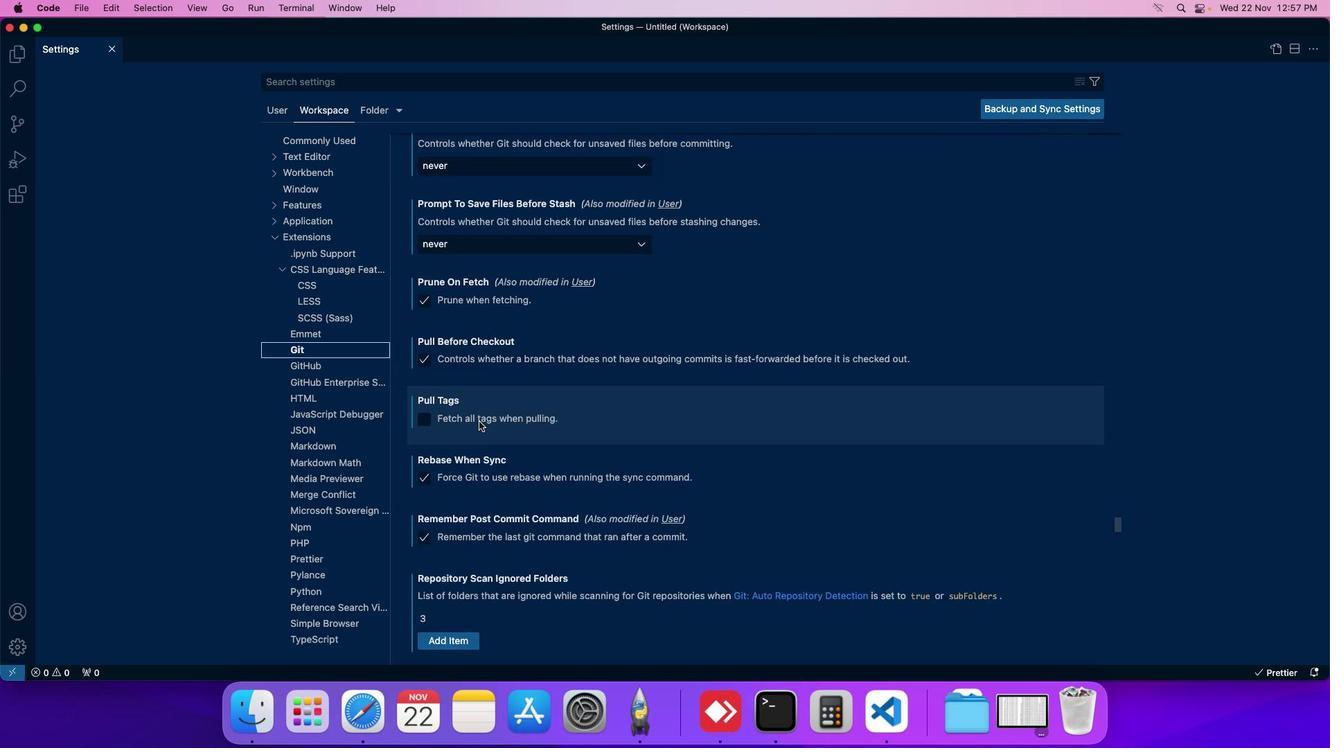 
Action: Mouse scrolled (489, 432) with delta (11, 10)
Screenshot: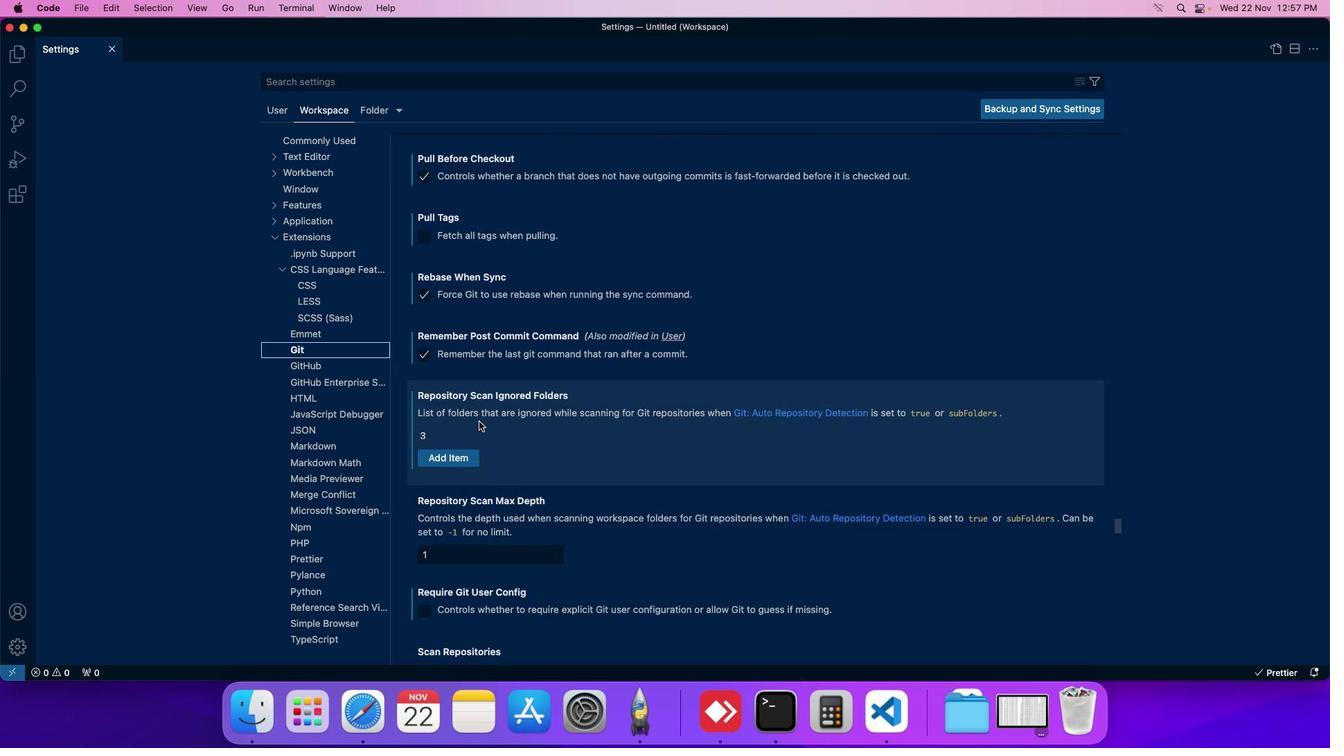 
Action: Mouse scrolled (489, 432) with delta (11, 10)
Screenshot: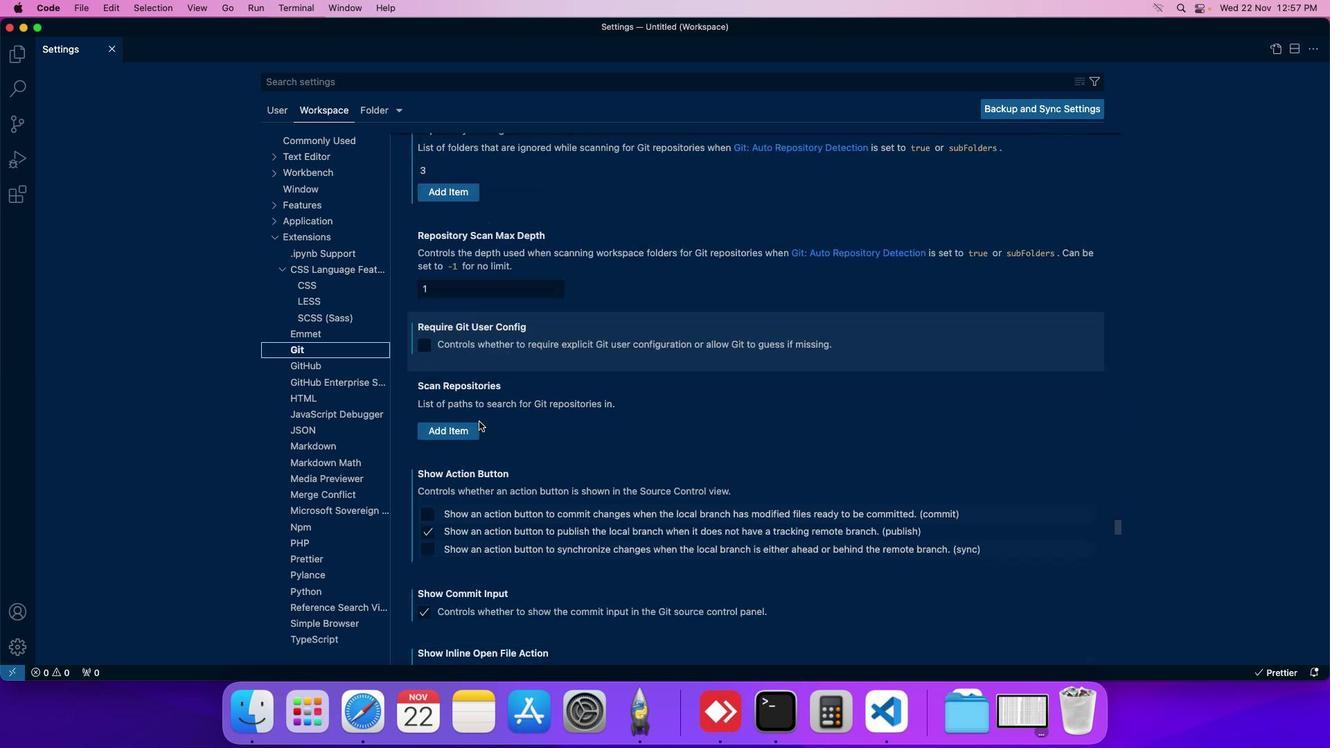 
Action: Mouse scrolled (489, 432) with delta (11, 10)
Screenshot: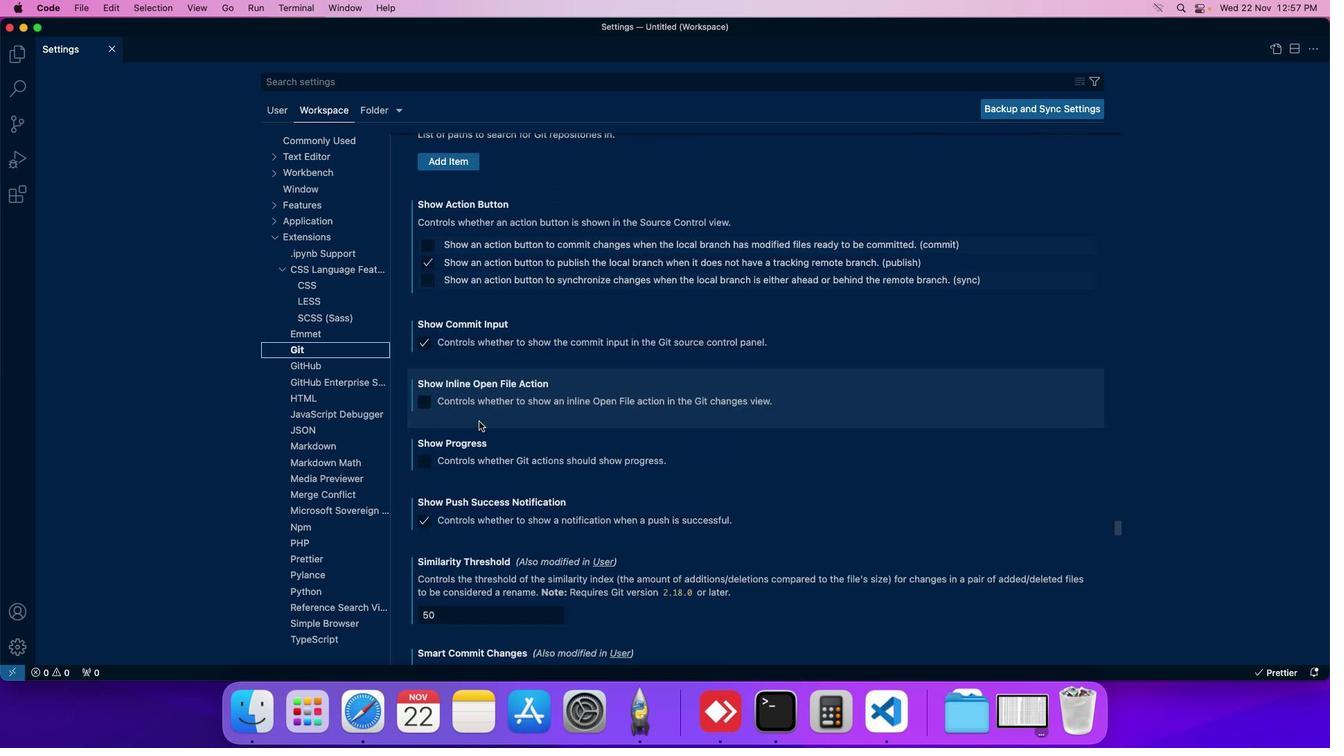 
Action: Mouse scrolled (489, 432) with delta (11, 10)
Screenshot: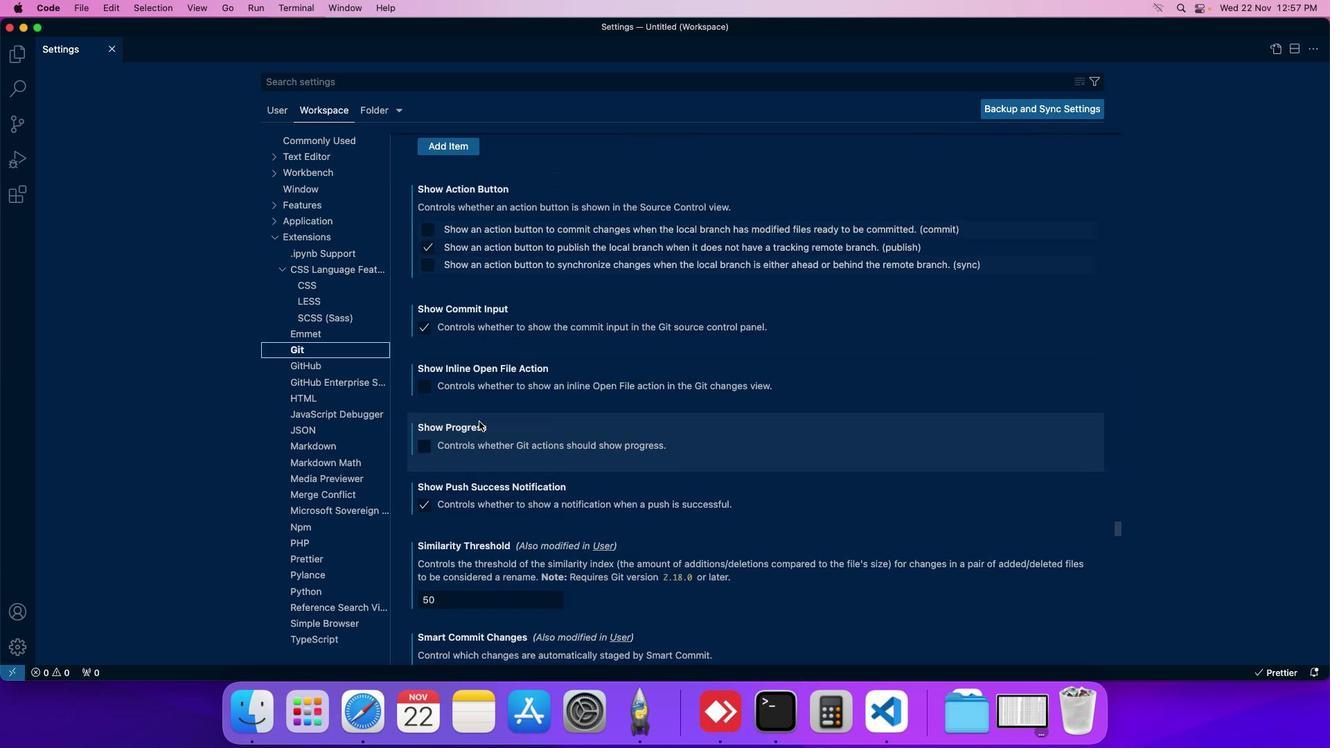 
Action: Mouse scrolled (489, 432) with delta (11, 10)
Screenshot: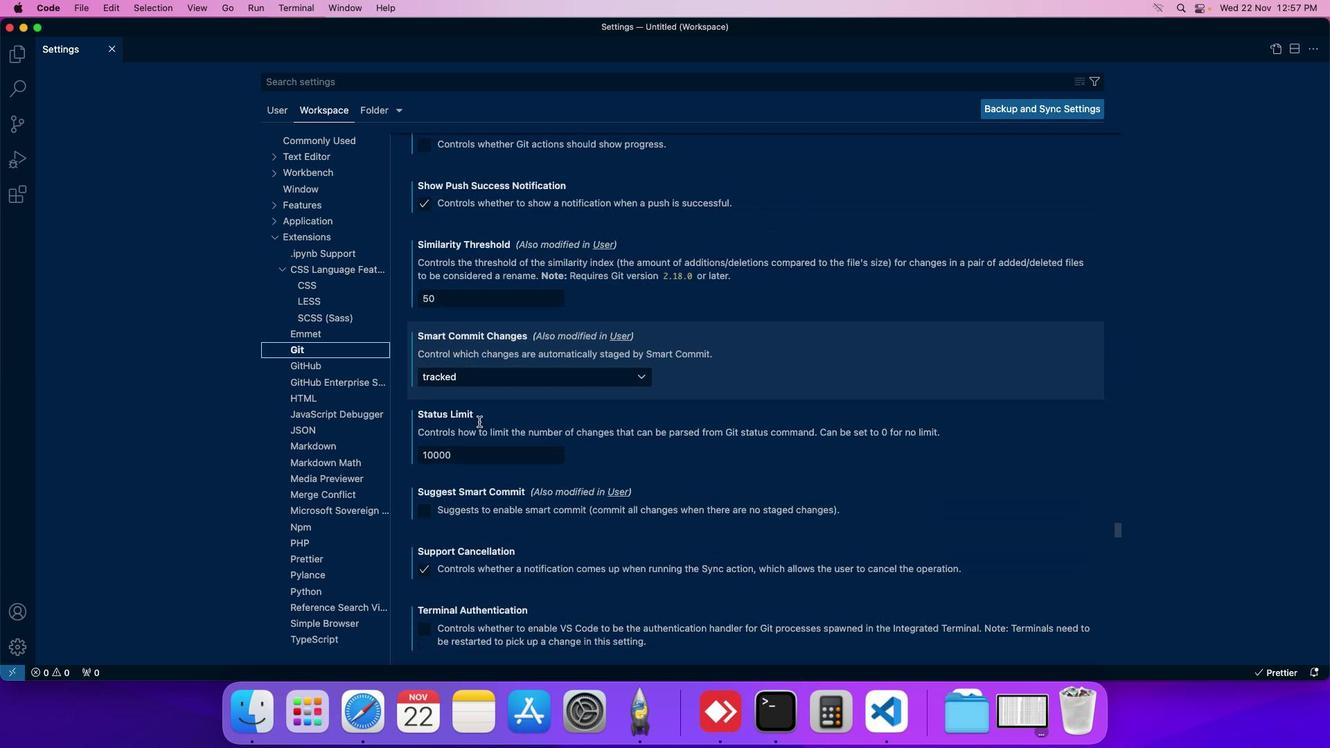 
Action: Mouse scrolled (489, 432) with delta (11, 10)
Screenshot: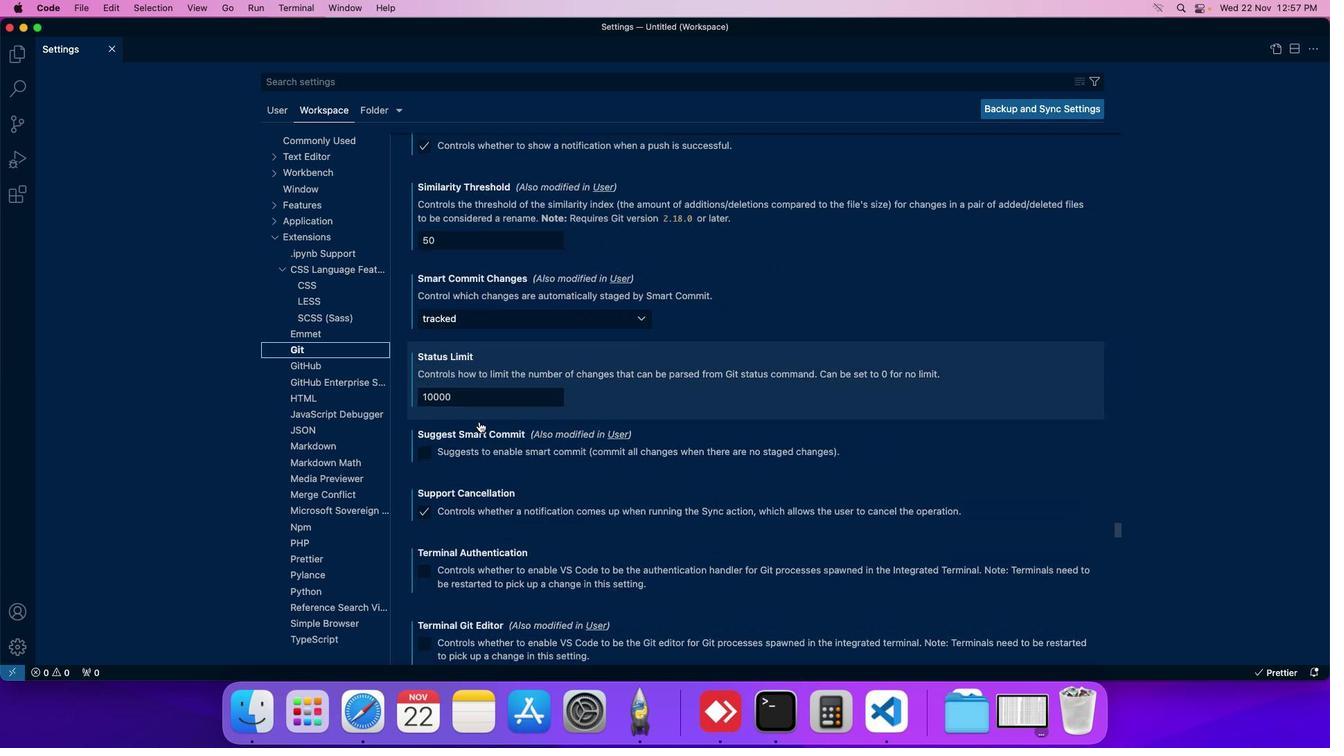 
Action: Mouse scrolled (489, 432) with delta (11, 10)
Screenshot: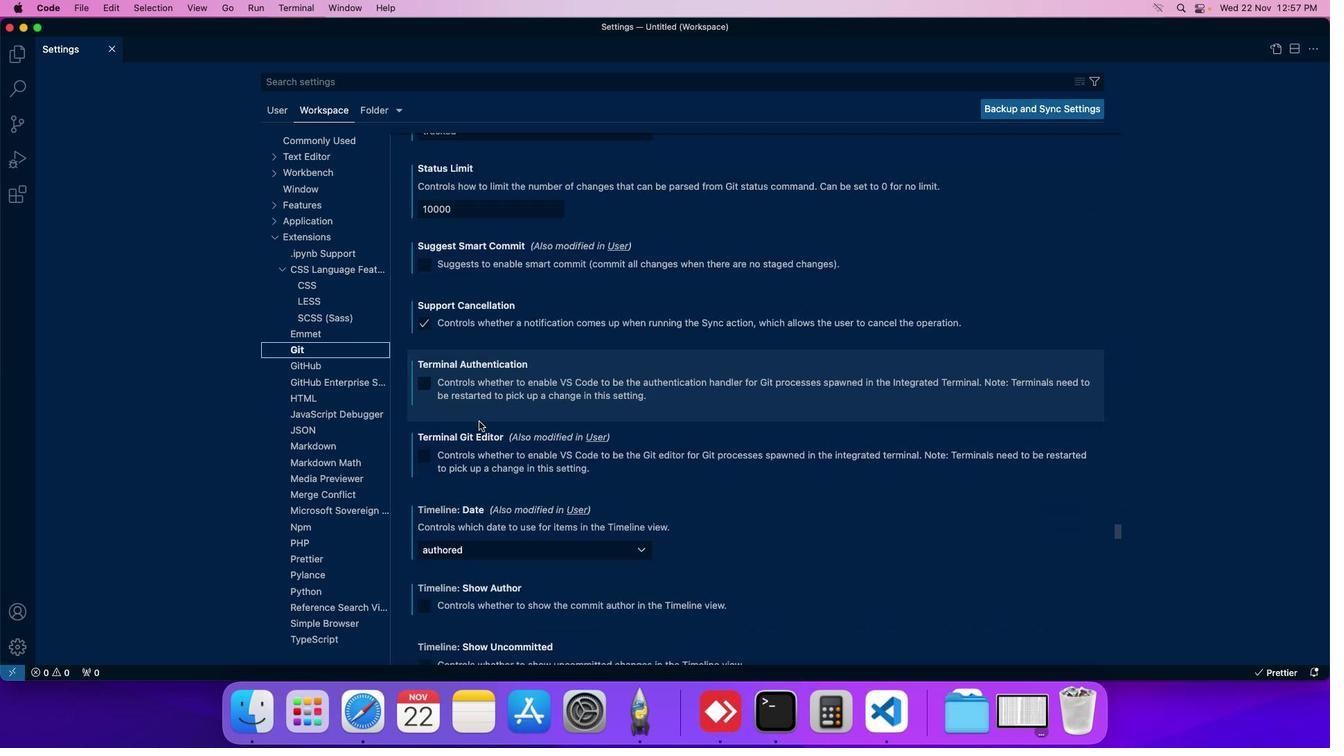 
Action: Mouse scrolled (489, 432) with delta (11, 10)
Screenshot: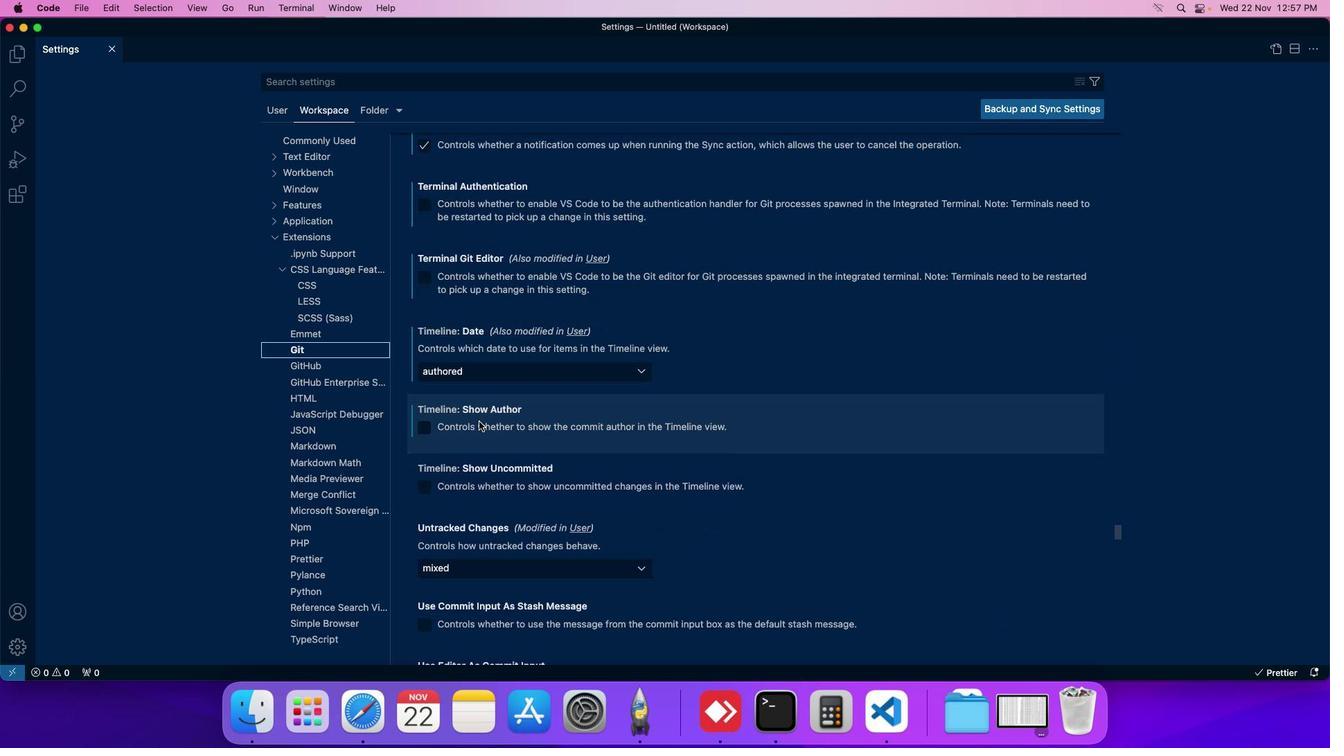 
Action: Mouse scrolled (489, 432) with delta (11, 10)
Screenshot: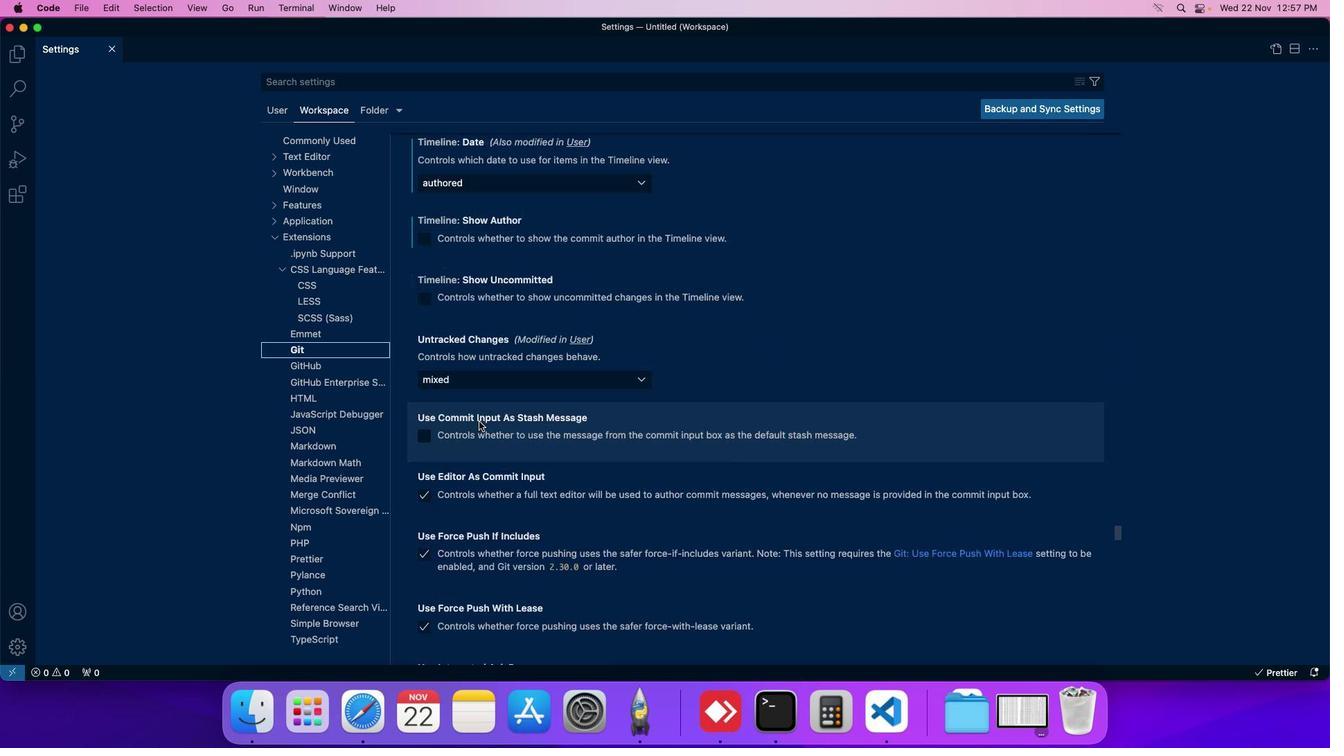 
Action: Mouse scrolled (489, 432) with delta (11, 10)
Screenshot: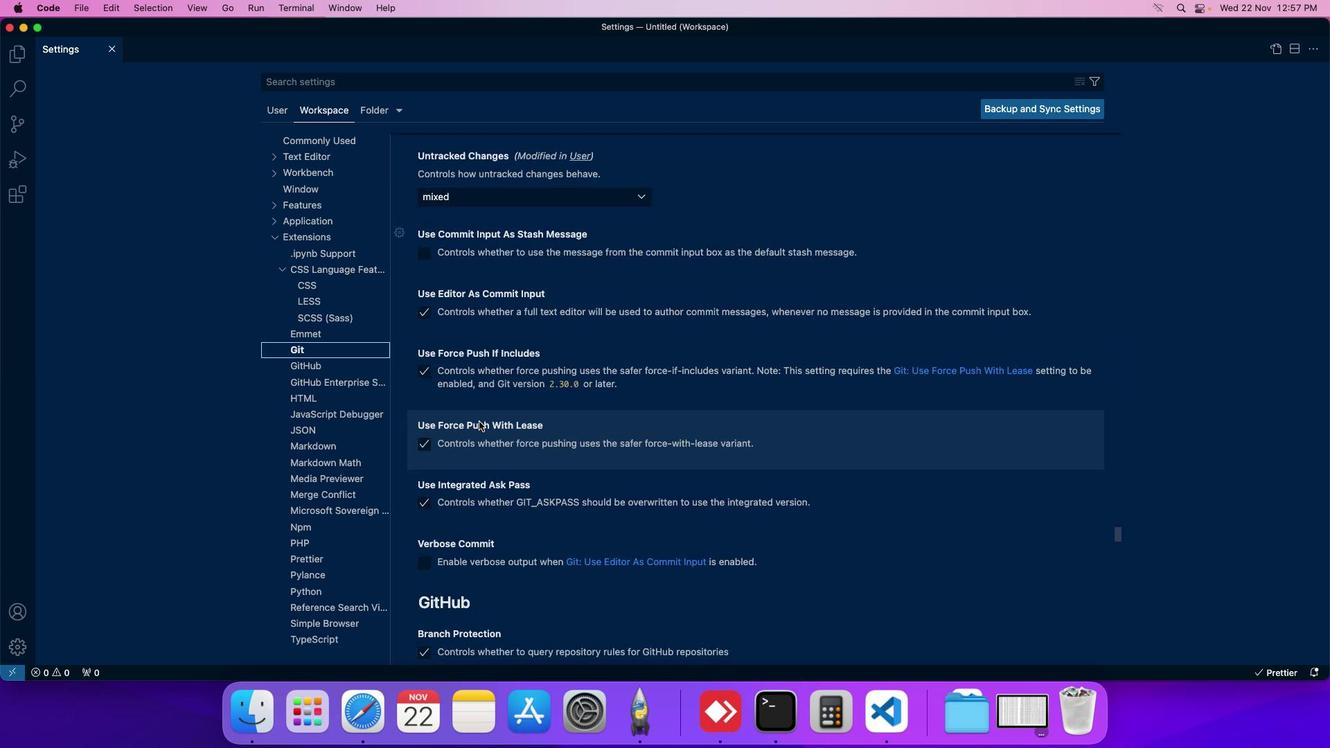 
Action: Mouse moved to (491, 205)
Screenshot: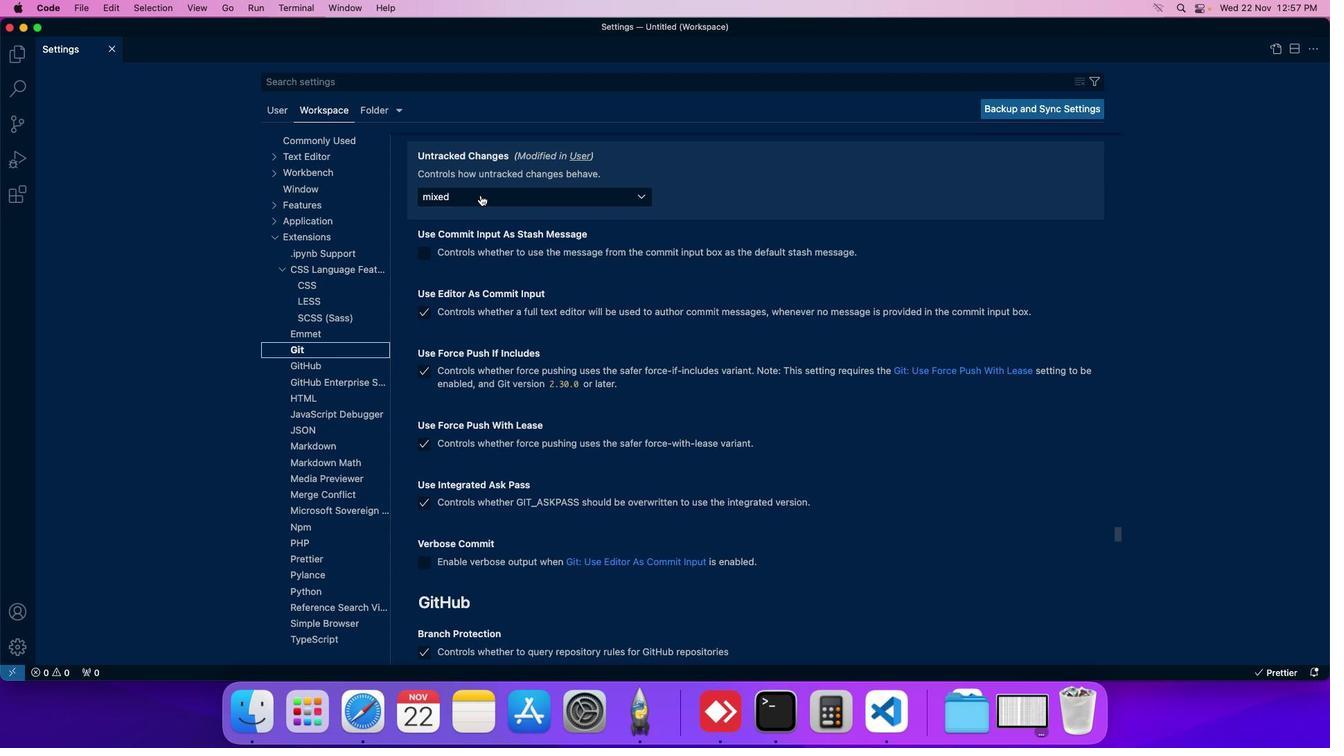 
Action: Mouse pressed left at (491, 205)
Screenshot: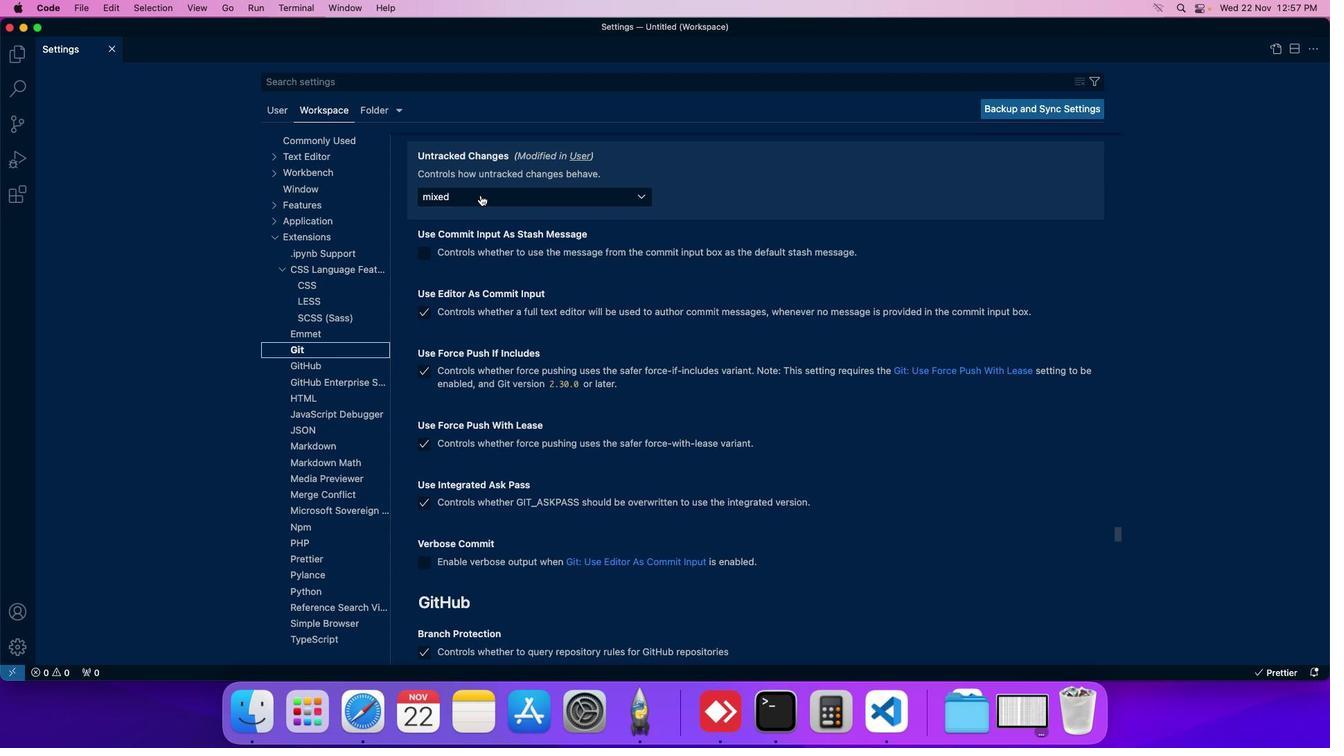 
Action: Mouse moved to (458, 241)
Screenshot: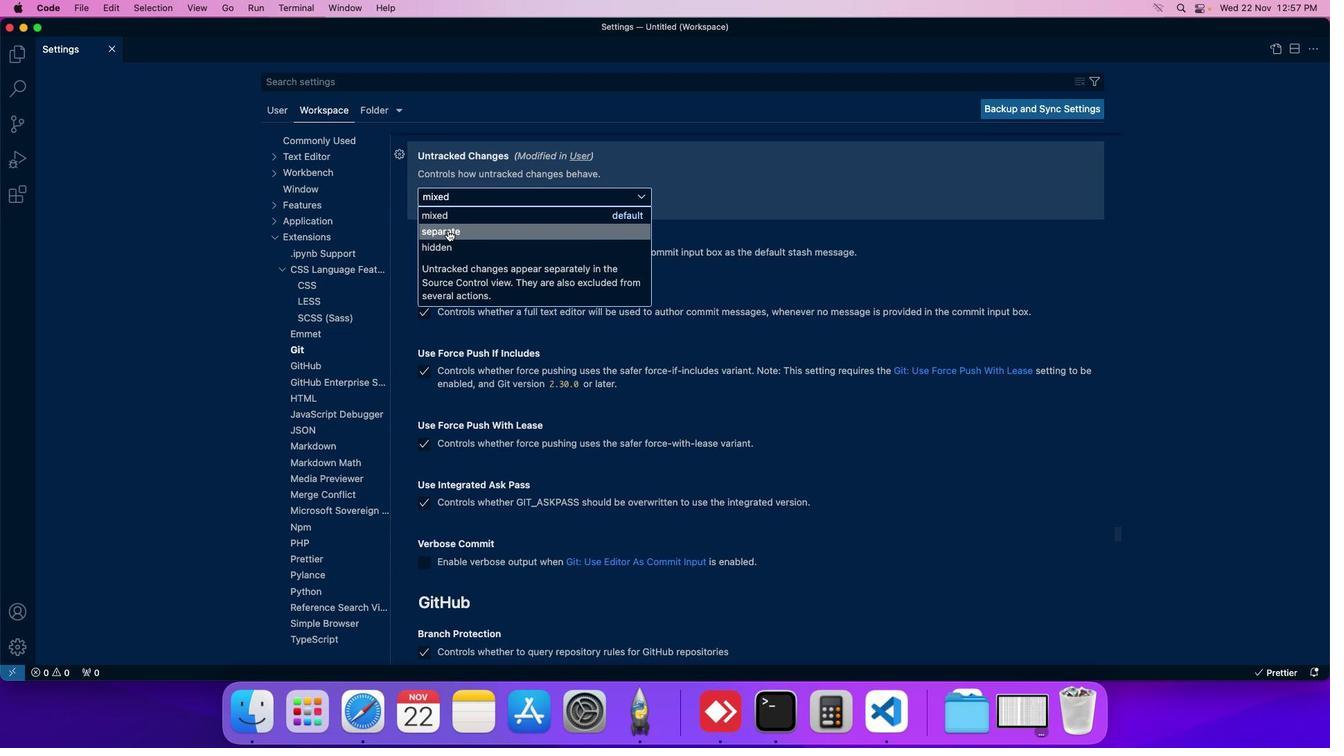 
Action: Mouse pressed left at (458, 241)
Screenshot: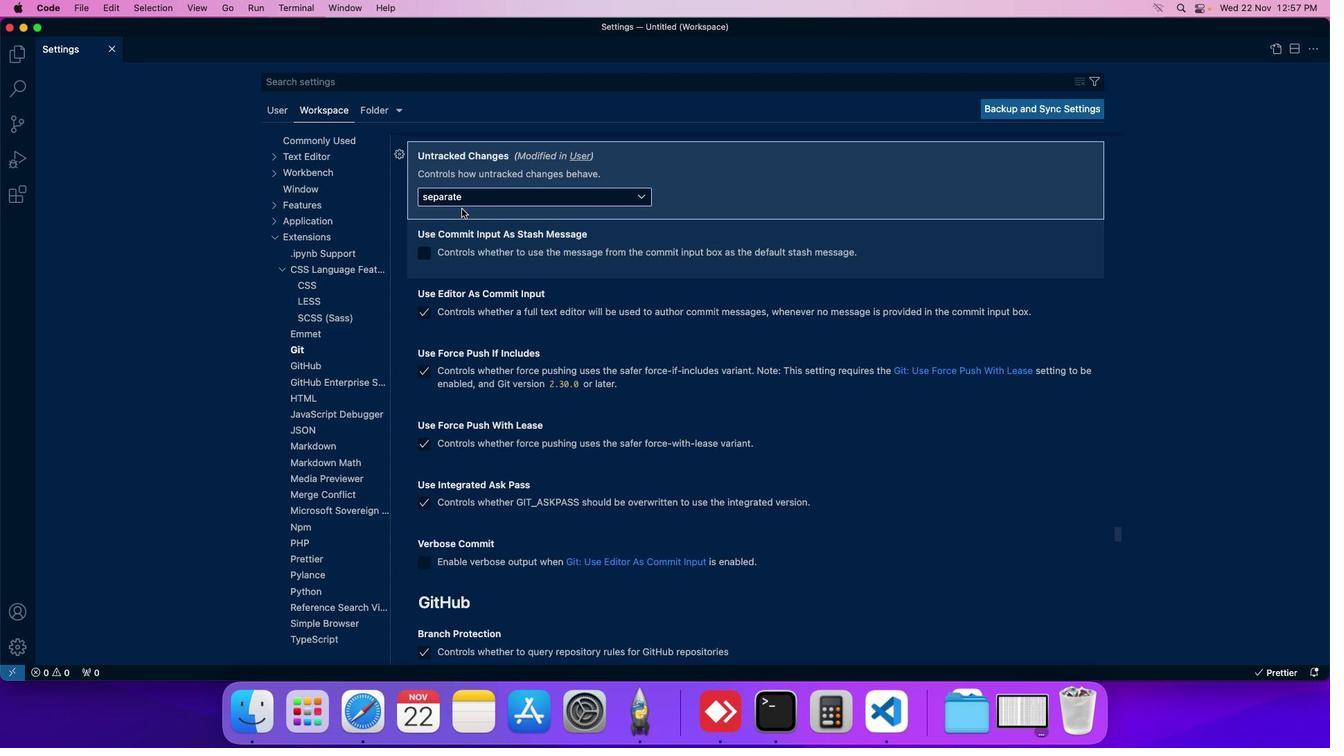 
Action: Mouse moved to (474, 215)
Screenshot: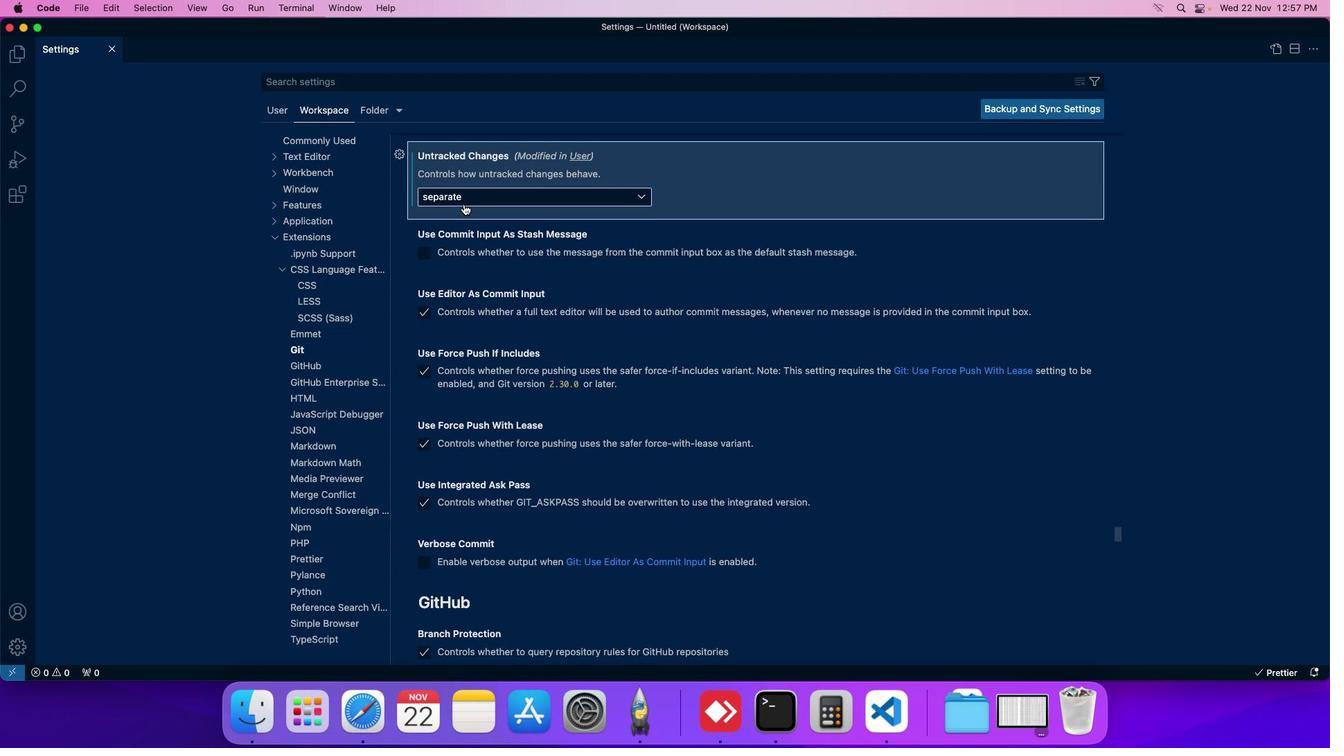 
